 Task: Create a rule when a start date between 1 and 7 working days from now is moved in a card by anyone.
Action: Mouse moved to (1226, 97)
Screenshot: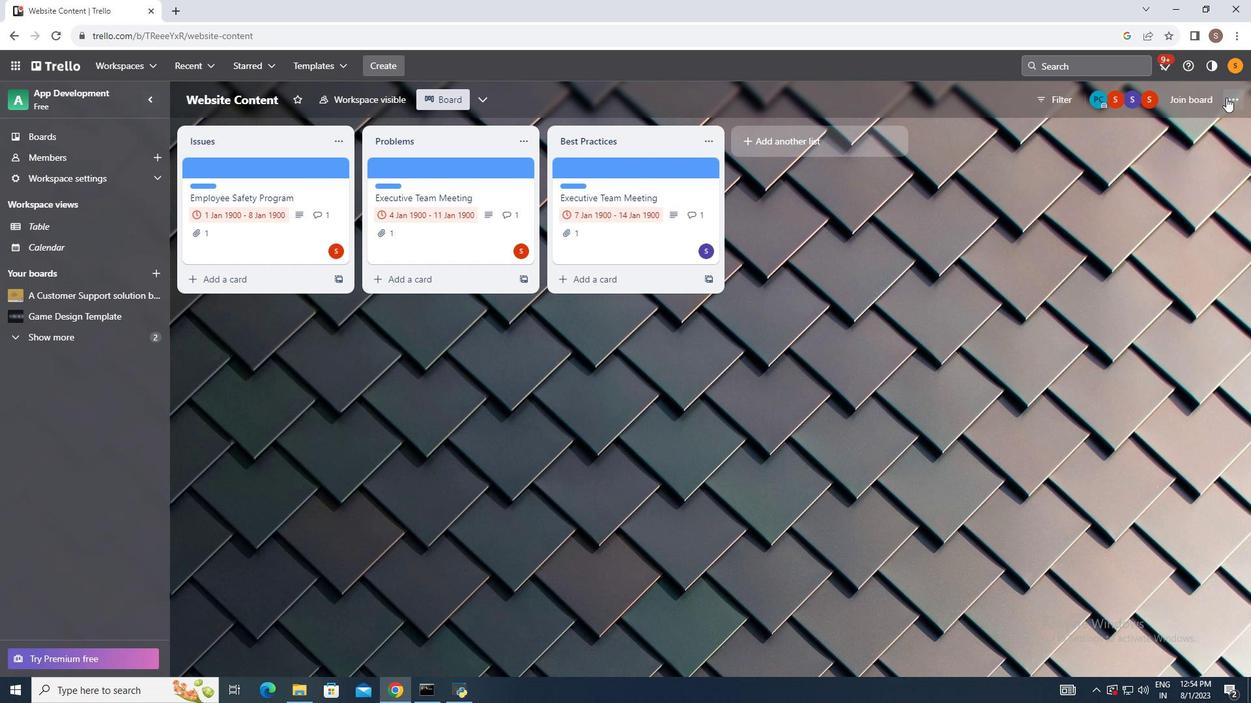 
Action: Mouse pressed left at (1226, 97)
Screenshot: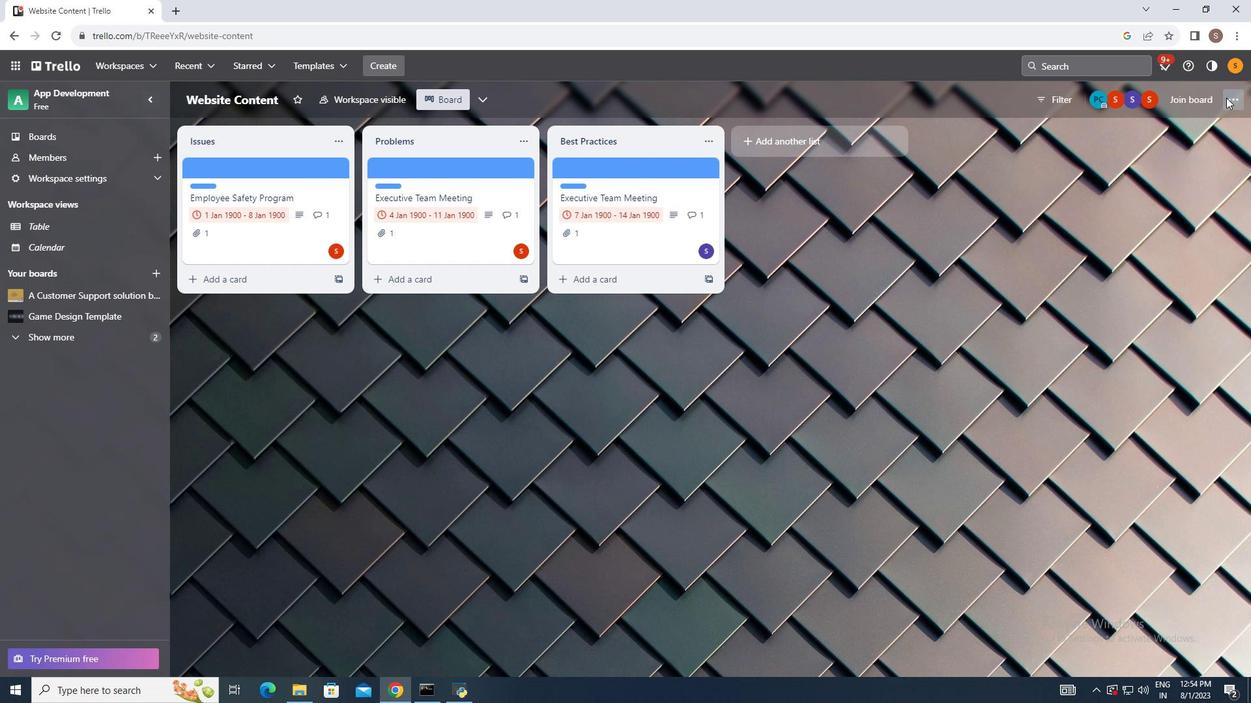 
Action: Mouse moved to (1126, 267)
Screenshot: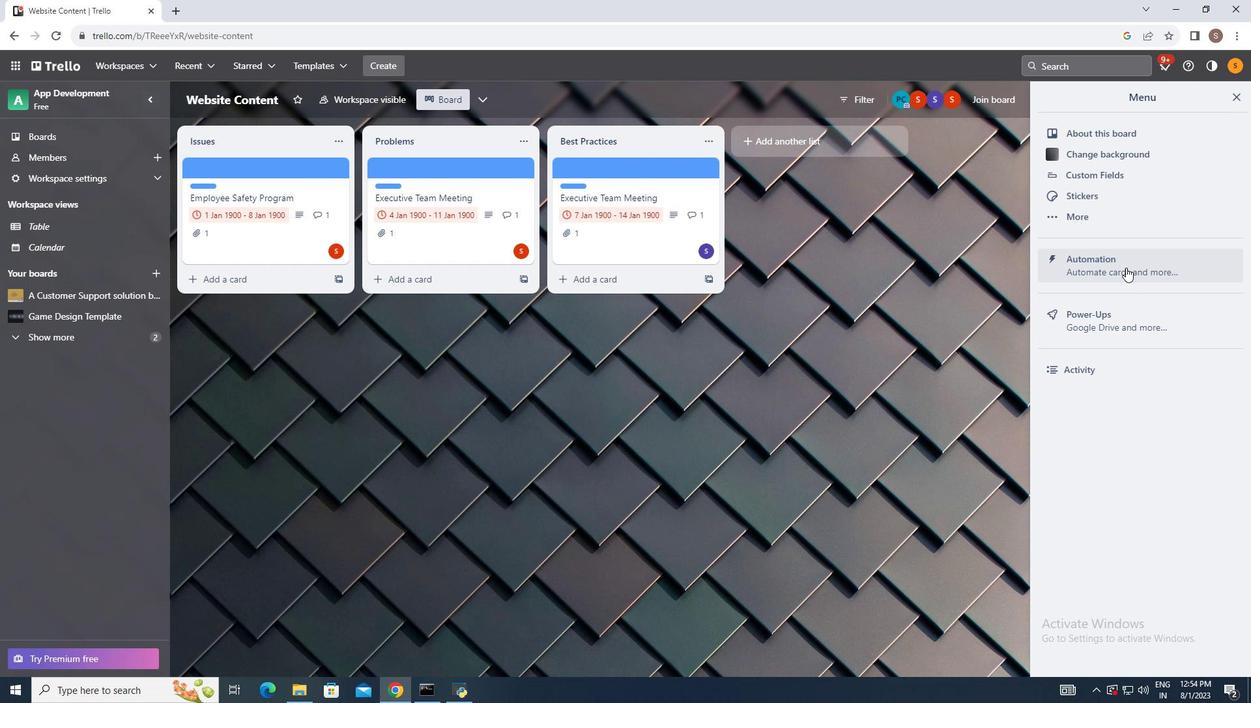 
Action: Mouse pressed left at (1126, 267)
Screenshot: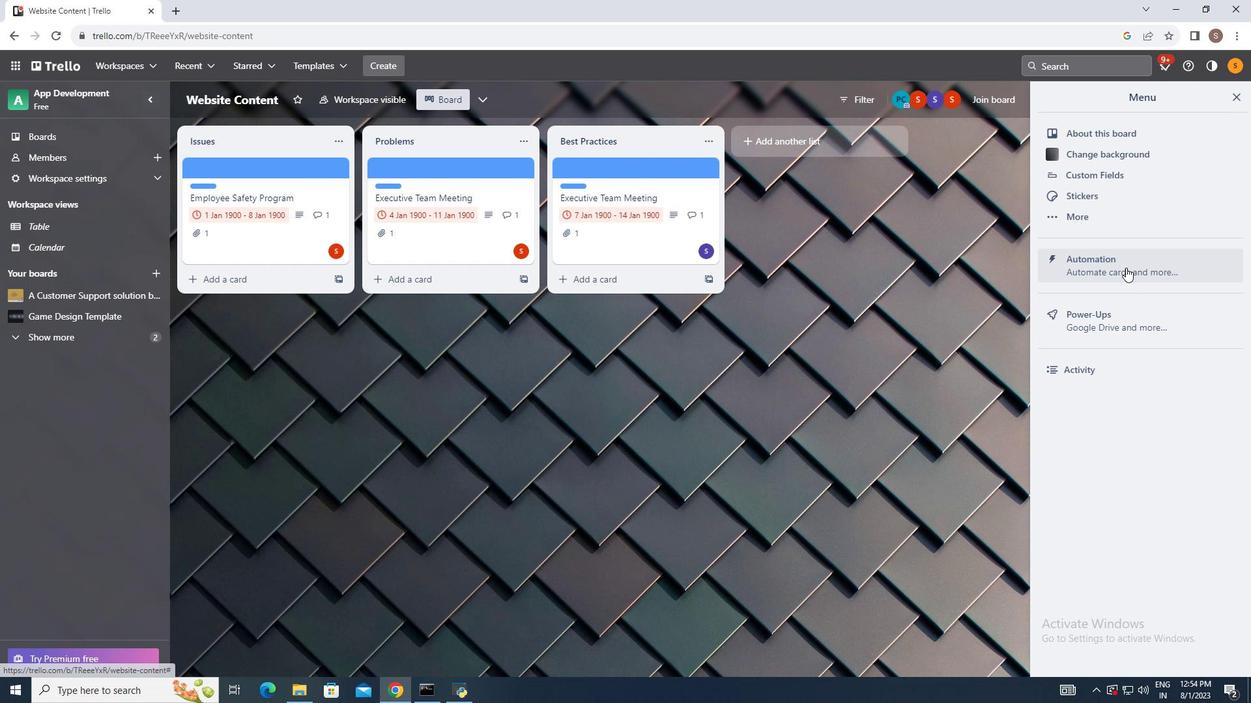 
Action: Mouse moved to (261, 217)
Screenshot: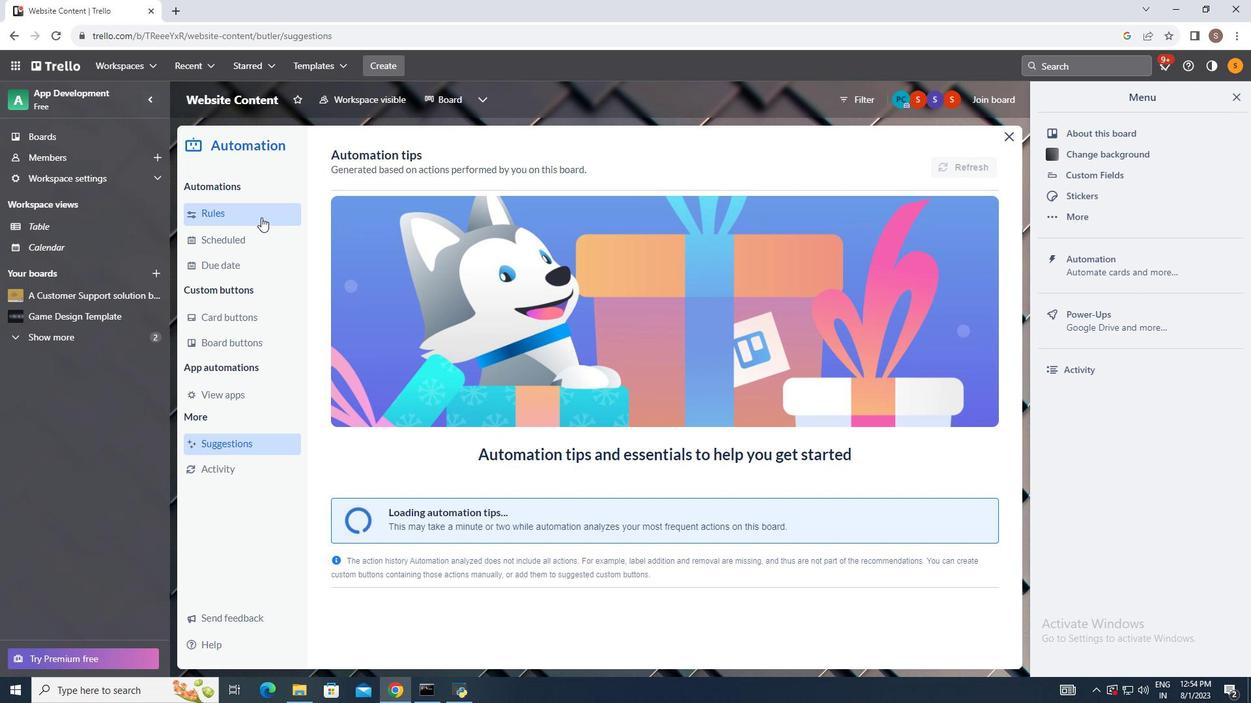 
Action: Mouse pressed left at (261, 217)
Screenshot: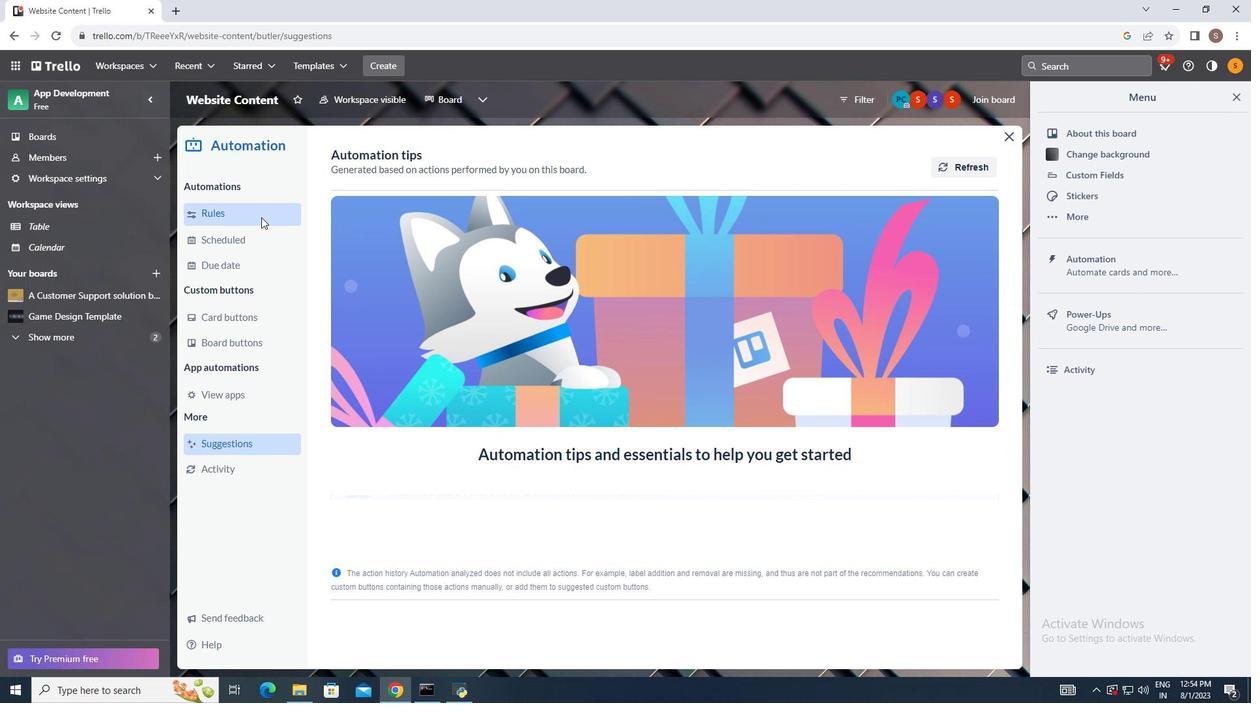 
Action: Mouse moved to (885, 160)
Screenshot: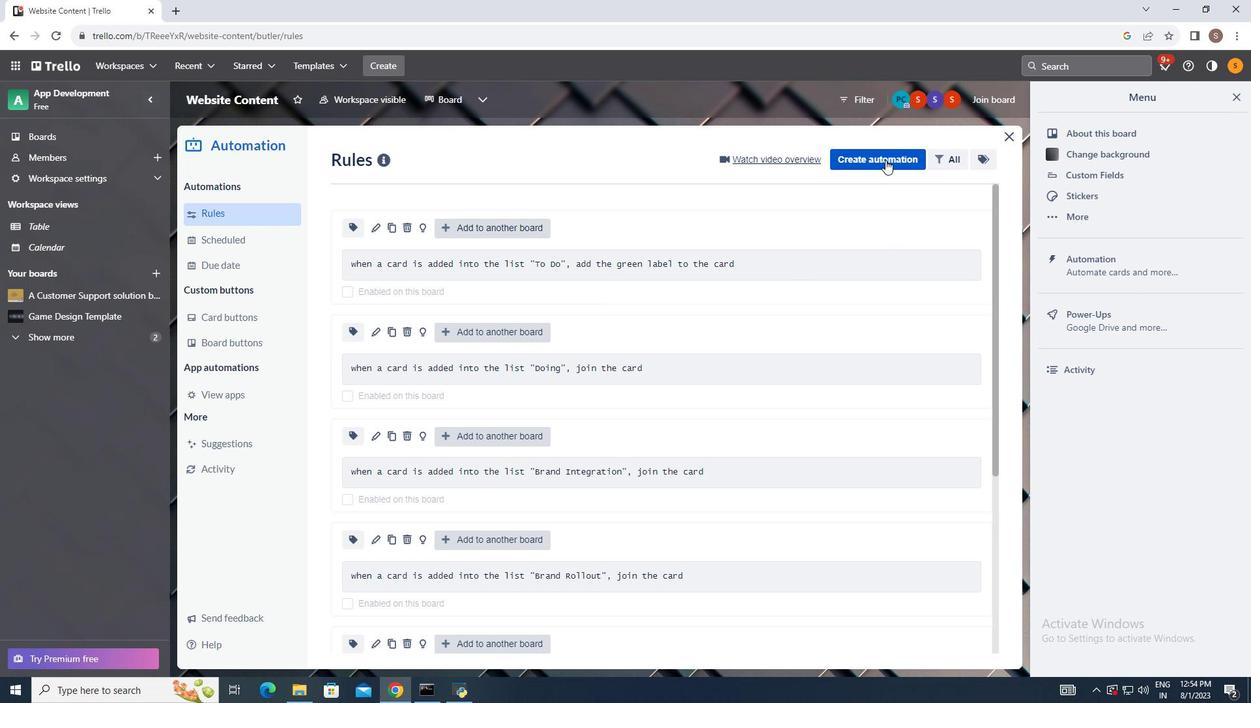 
Action: Mouse pressed left at (885, 160)
Screenshot: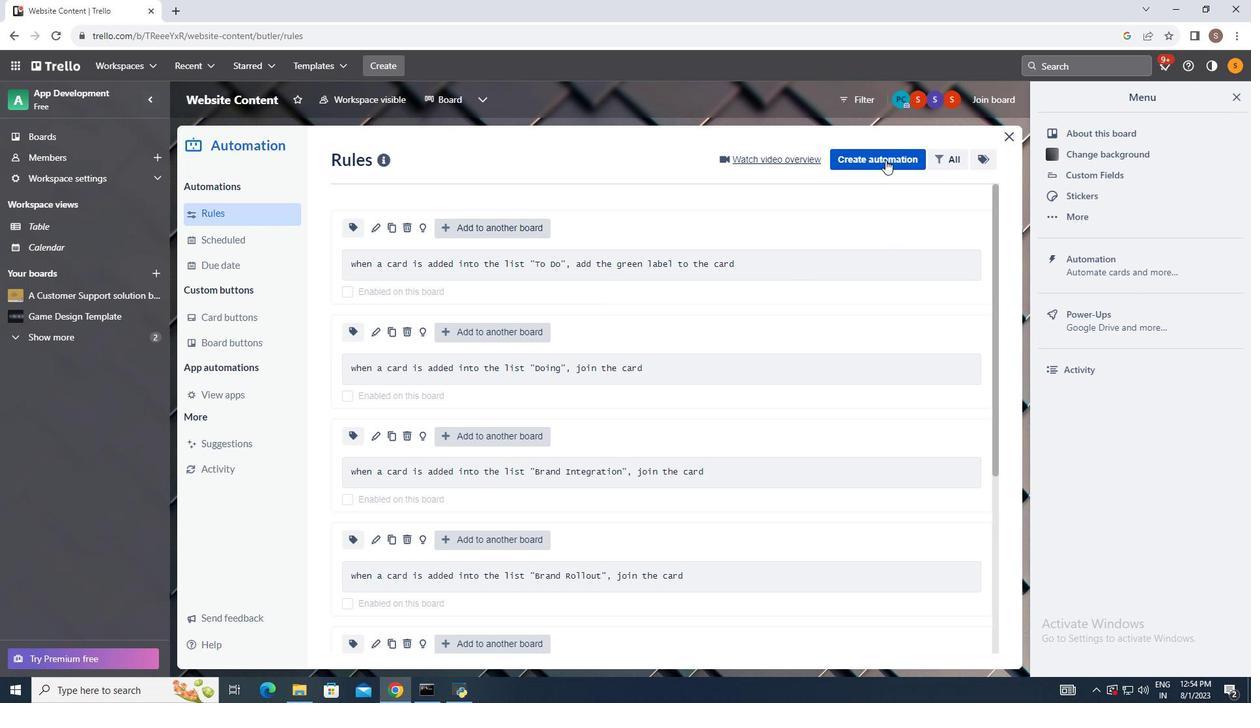
Action: Mouse moved to (691, 284)
Screenshot: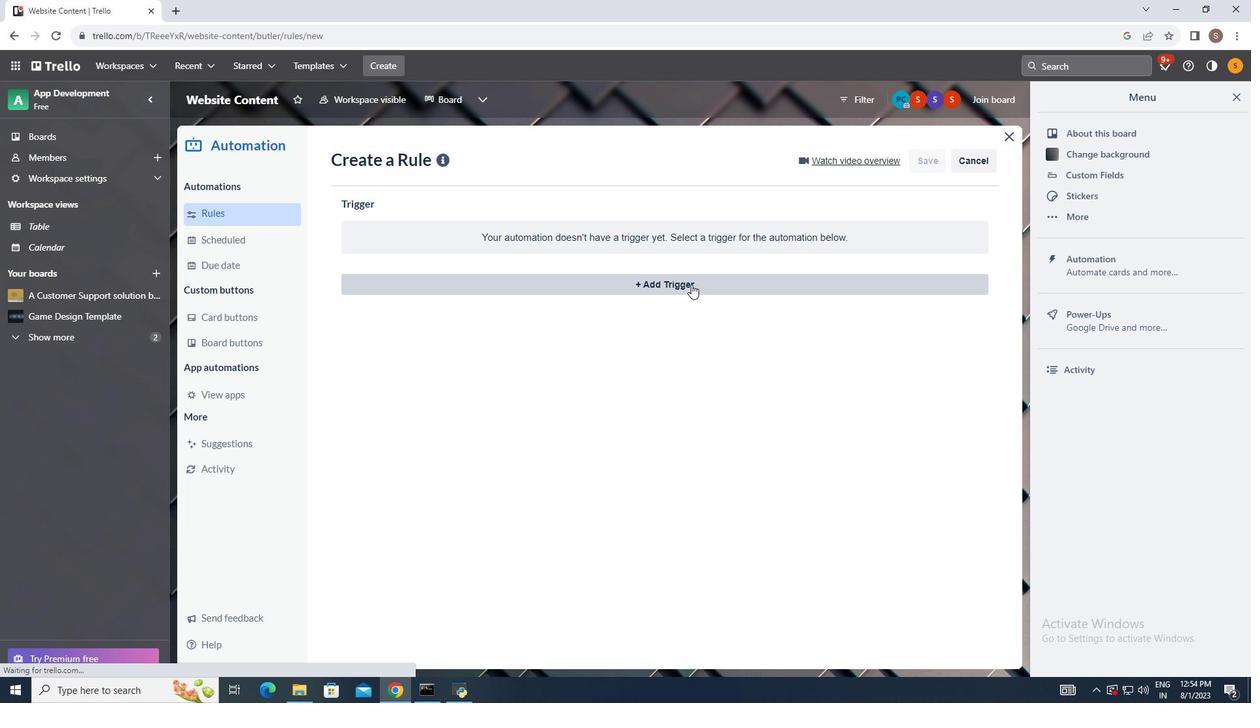
Action: Mouse pressed left at (691, 284)
Screenshot: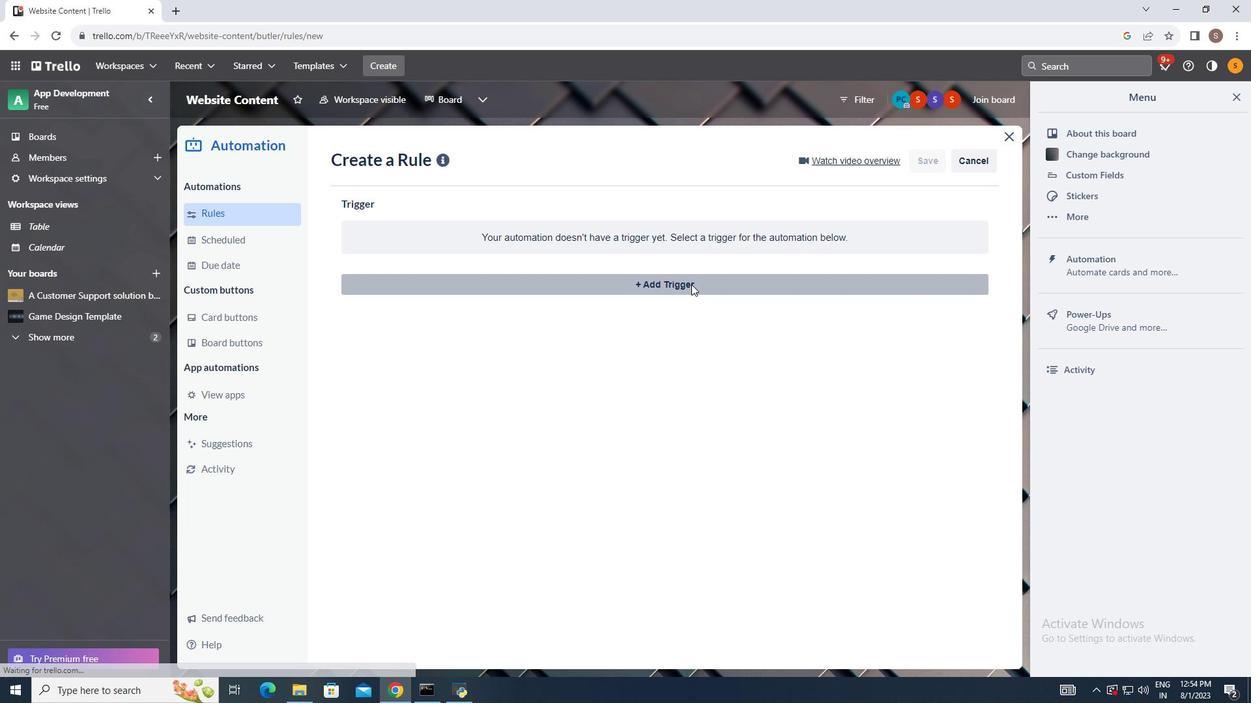 
Action: Mouse moved to (482, 325)
Screenshot: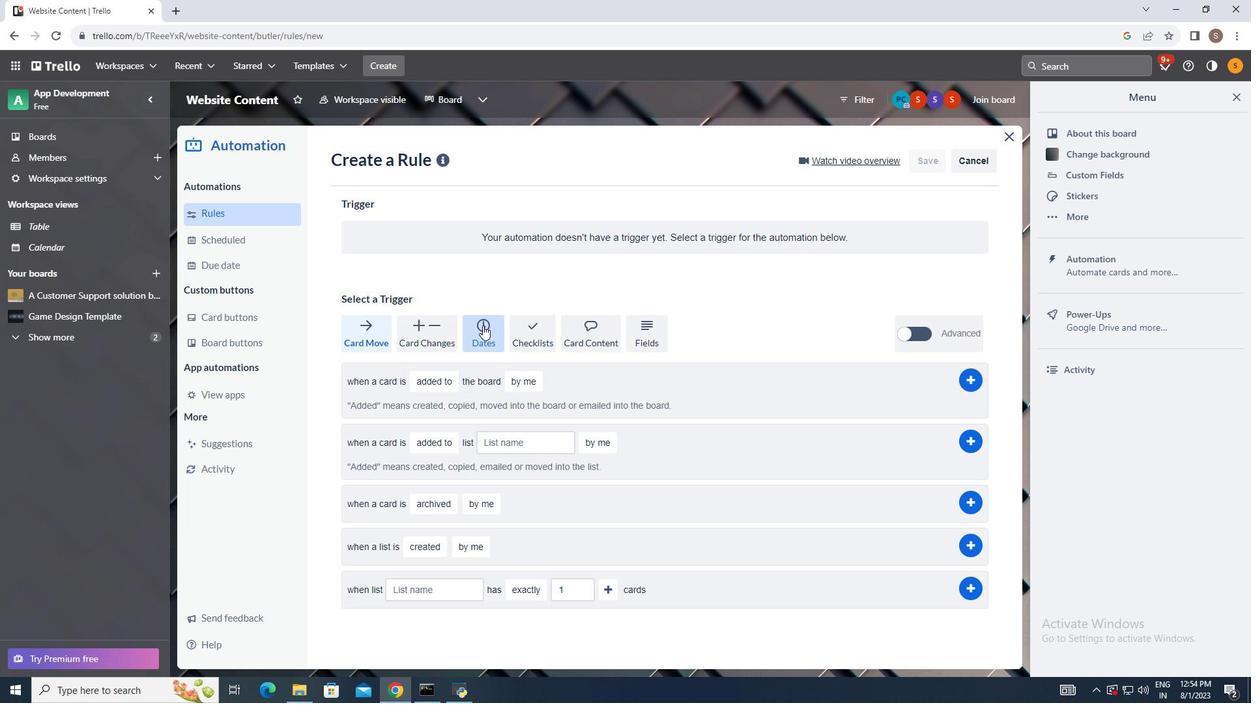 
Action: Mouse pressed left at (482, 325)
Screenshot: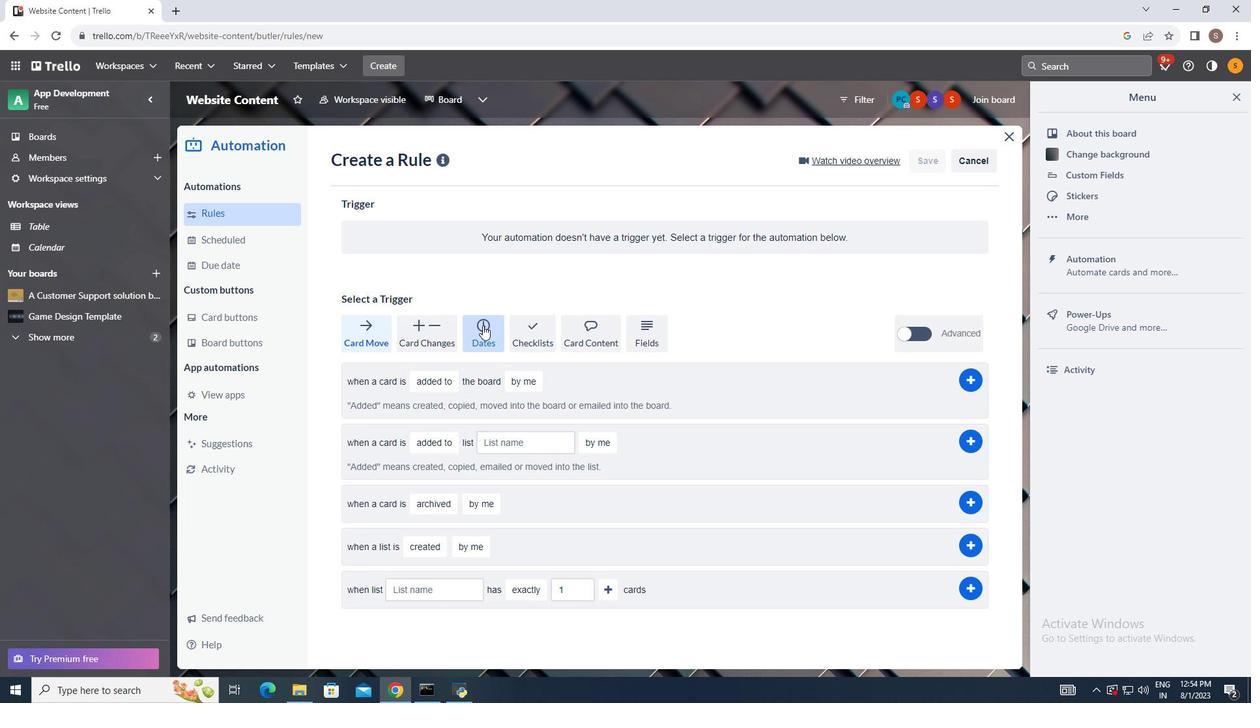 
Action: Mouse moved to (394, 381)
Screenshot: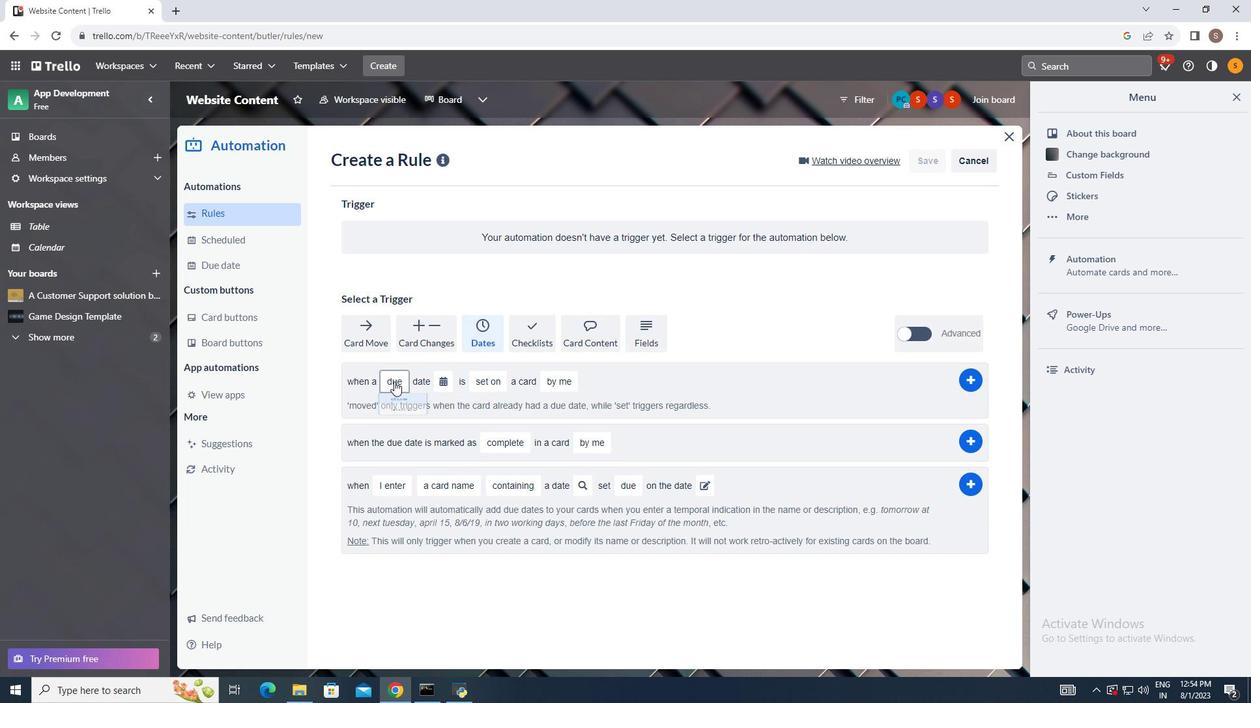 
Action: Mouse pressed left at (394, 381)
Screenshot: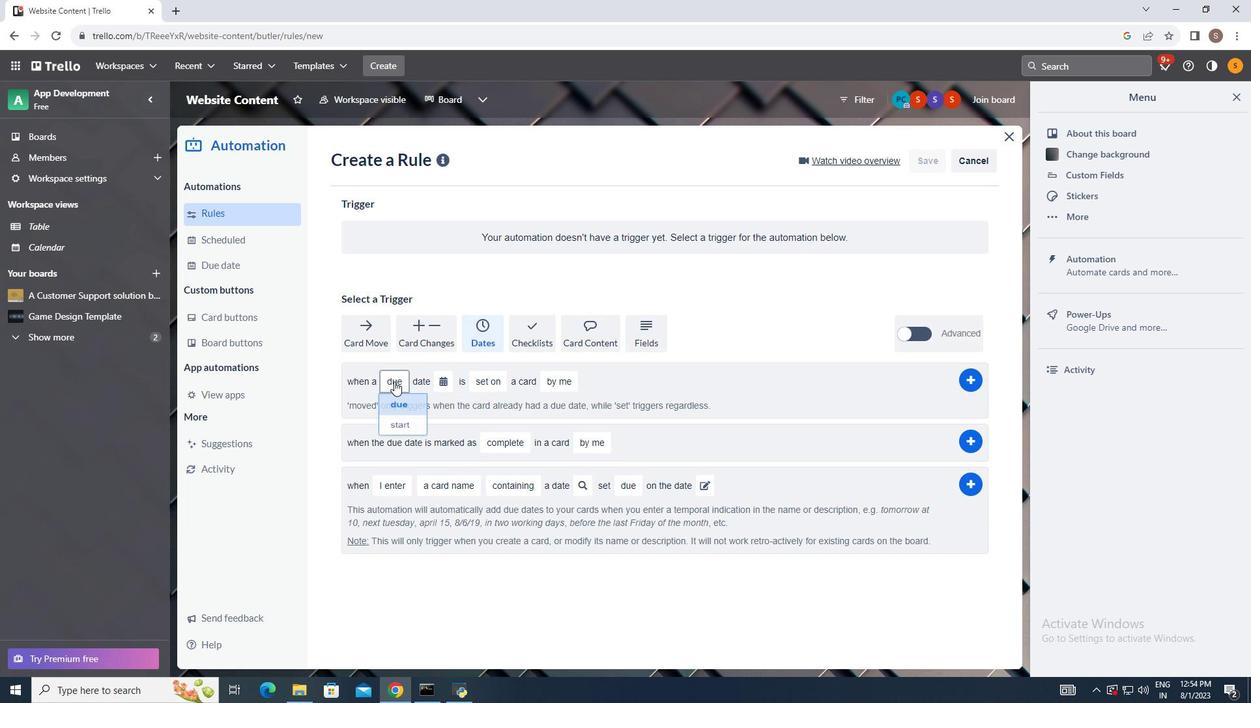 
Action: Mouse moved to (402, 430)
Screenshot: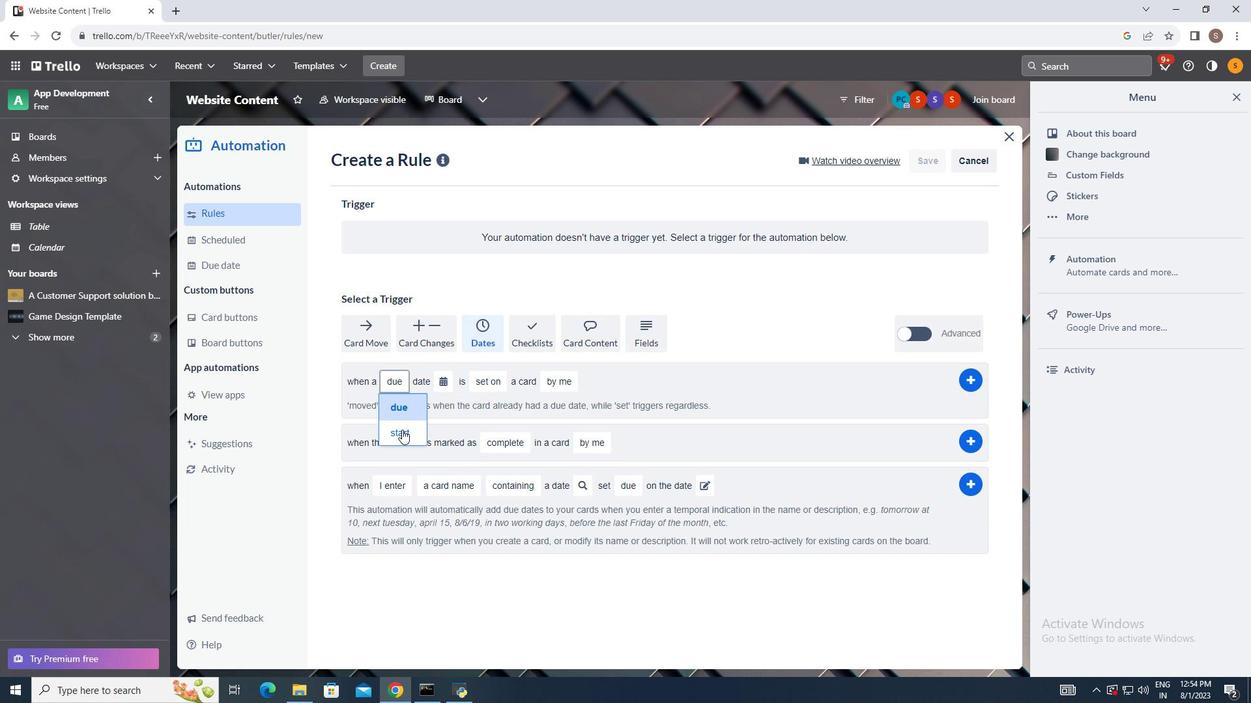 
Action: Mouse pressed left at (402, 430)
Screenshot: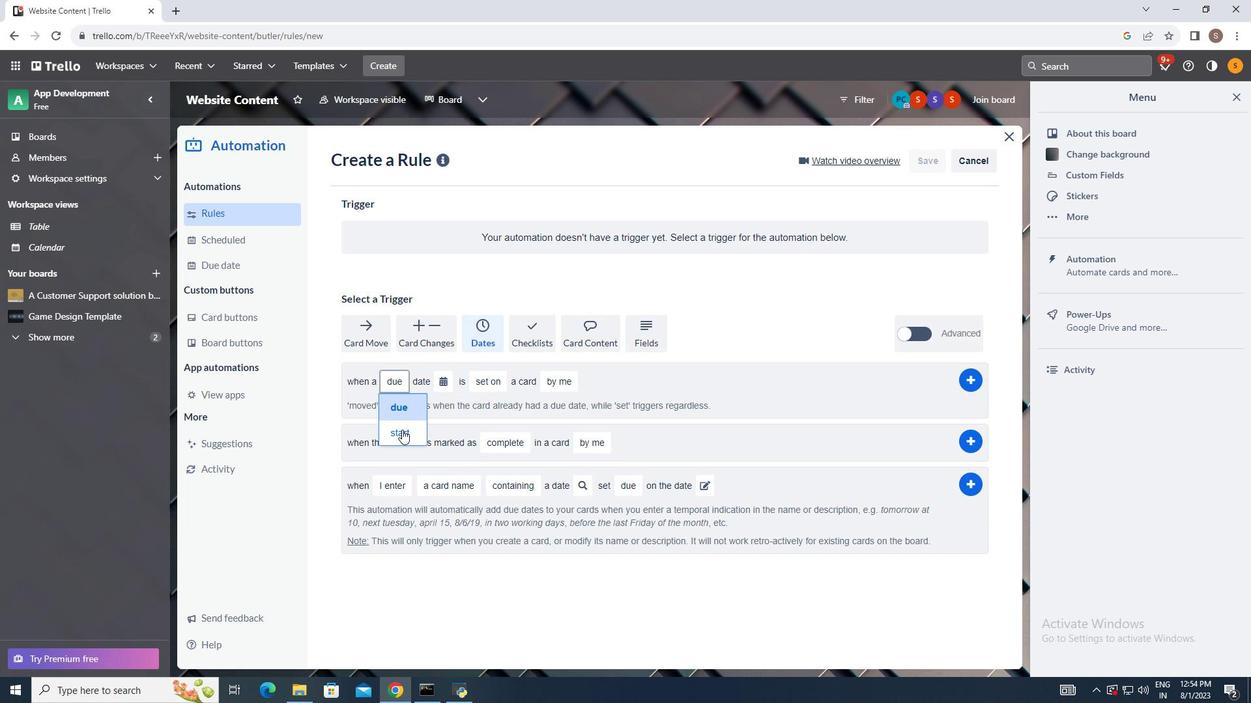 
Action: Mouse moved to (445, 380)
Screenshot: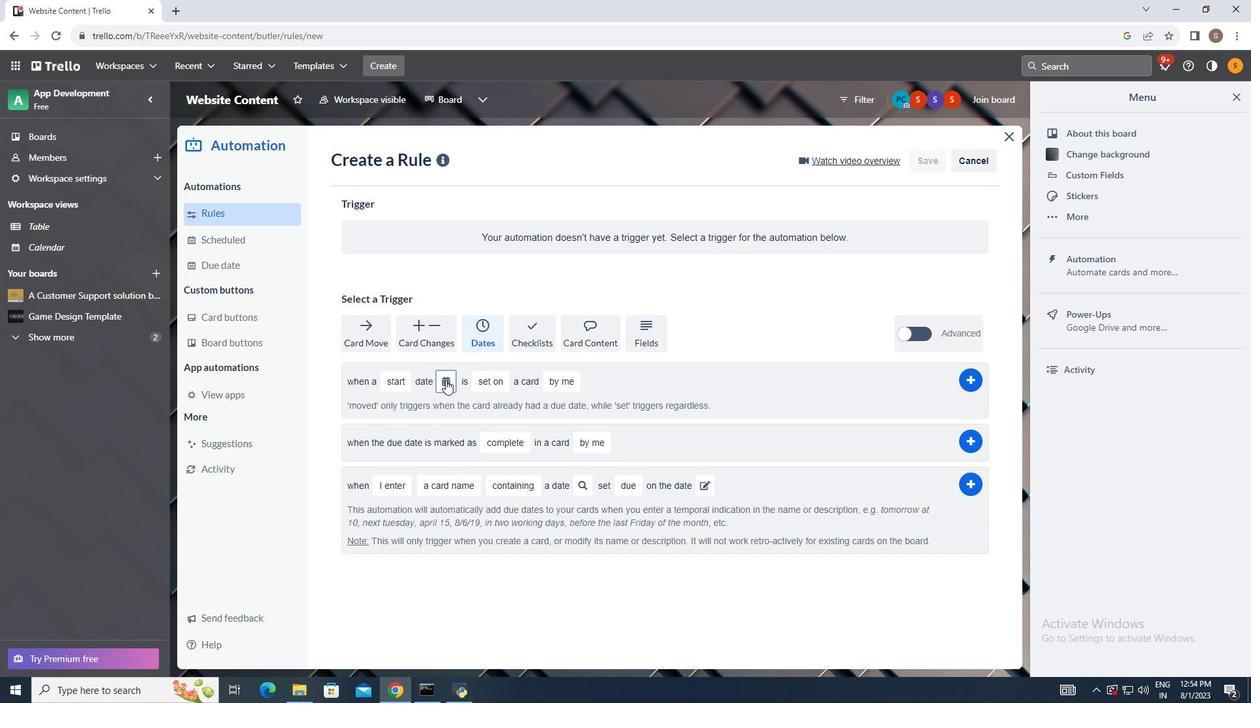 
Action: Mouse pressed left at (445, 380)
Screenshot: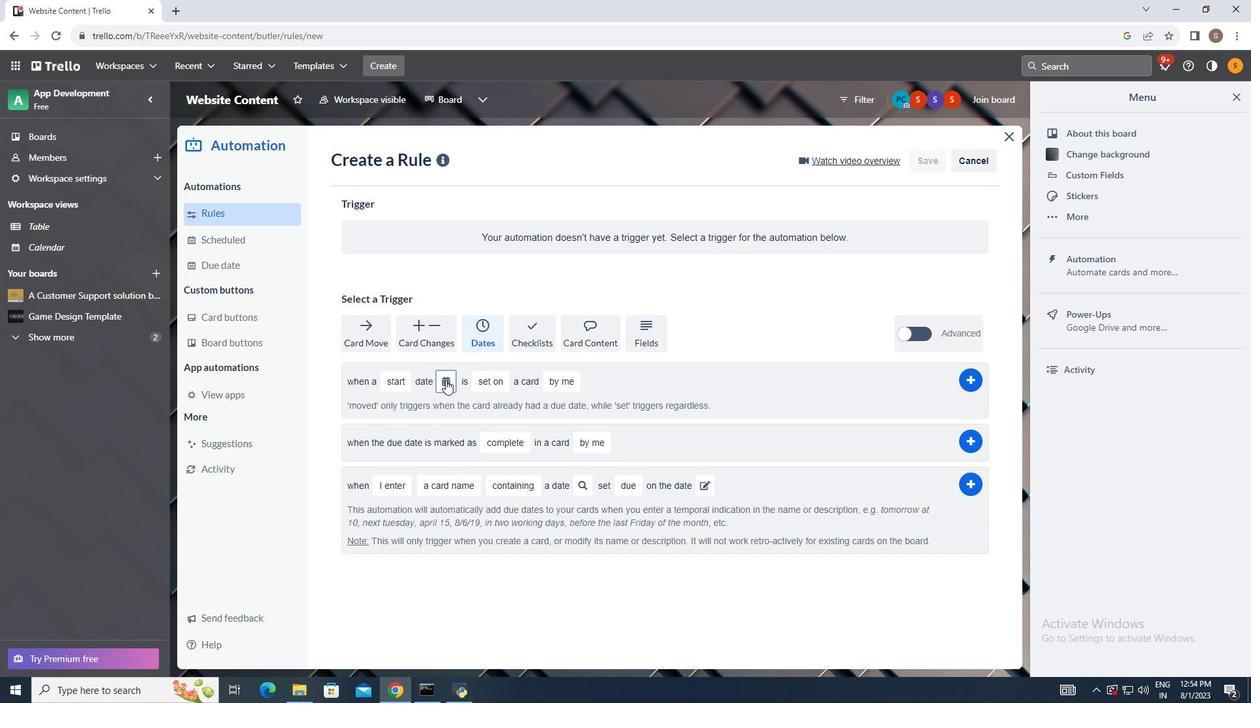 
Action: Mouse moved to (473, 460)
Screenshot: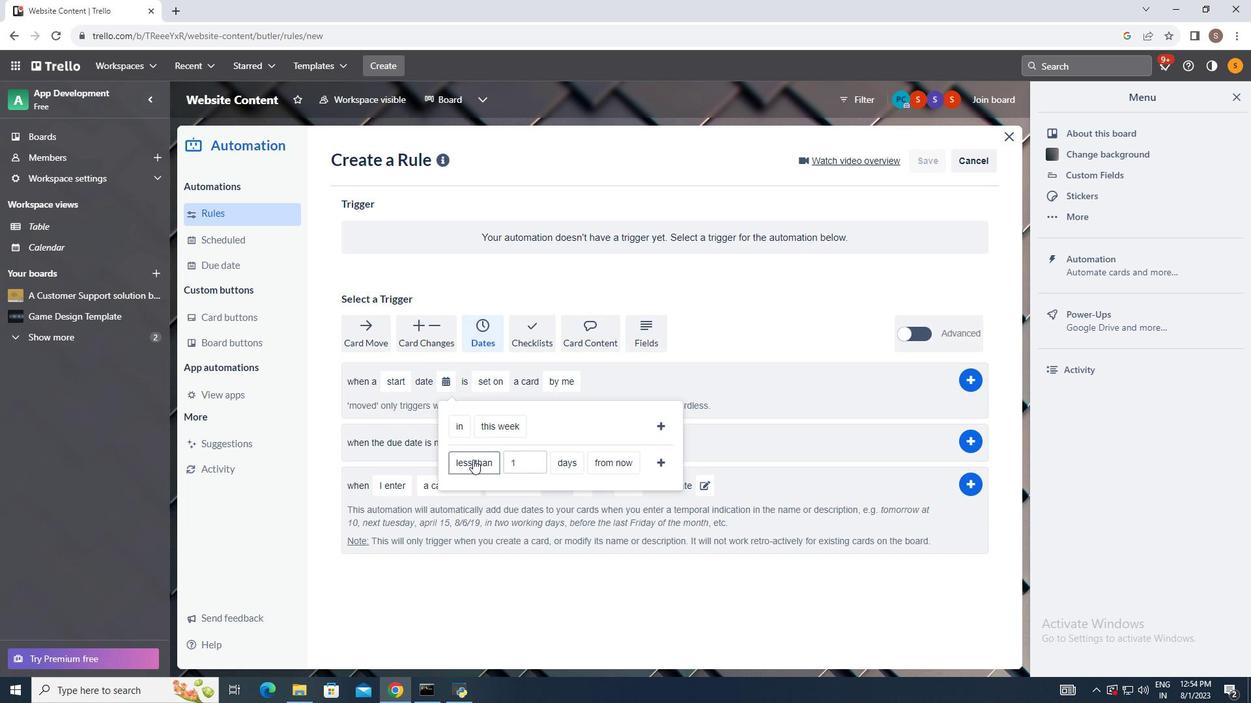 
Action: Mouse pressed left at (473, 460)
Screenshot: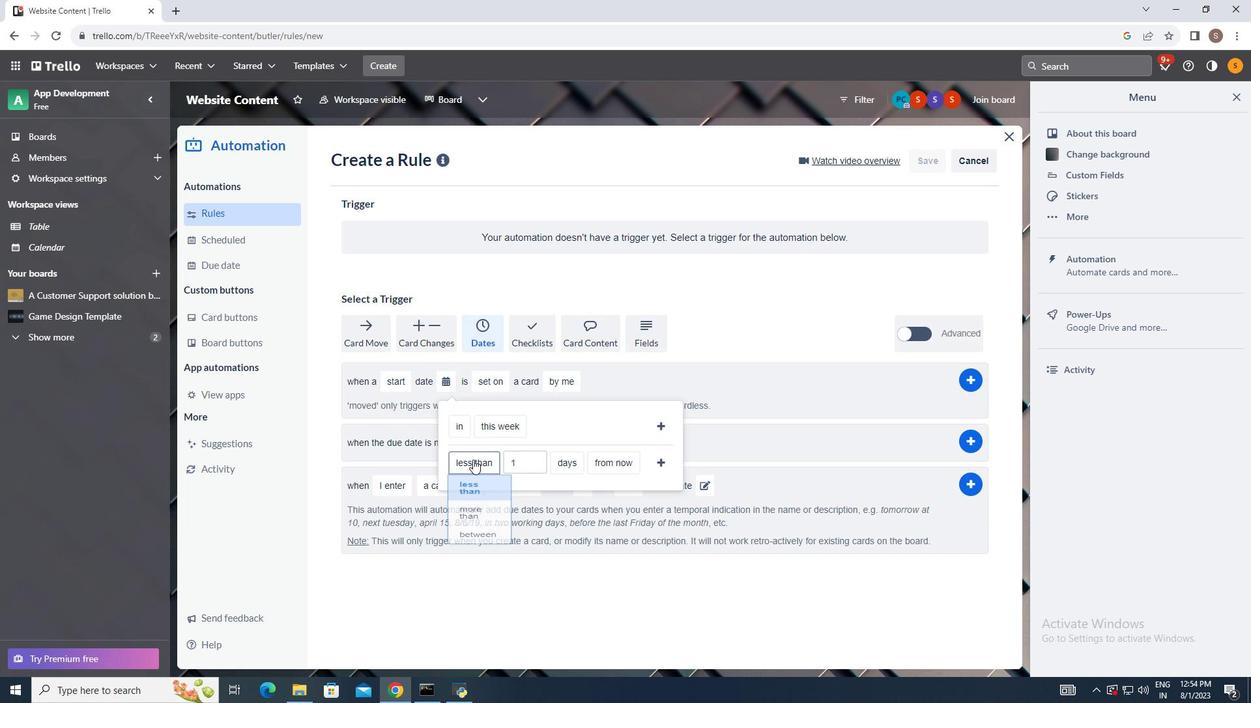 
Action: Mouse moved to (478, 557)
Screenshot: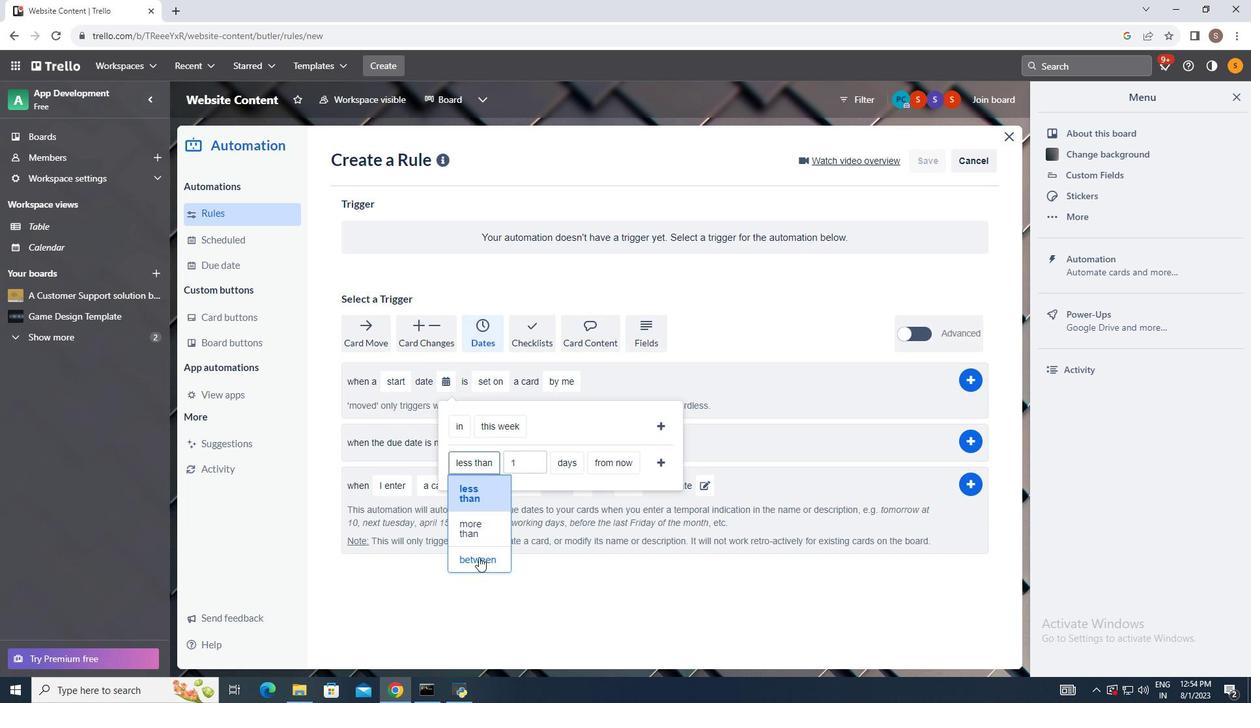 
Action: Mouse pressed left at (478, 557)
Screenshot: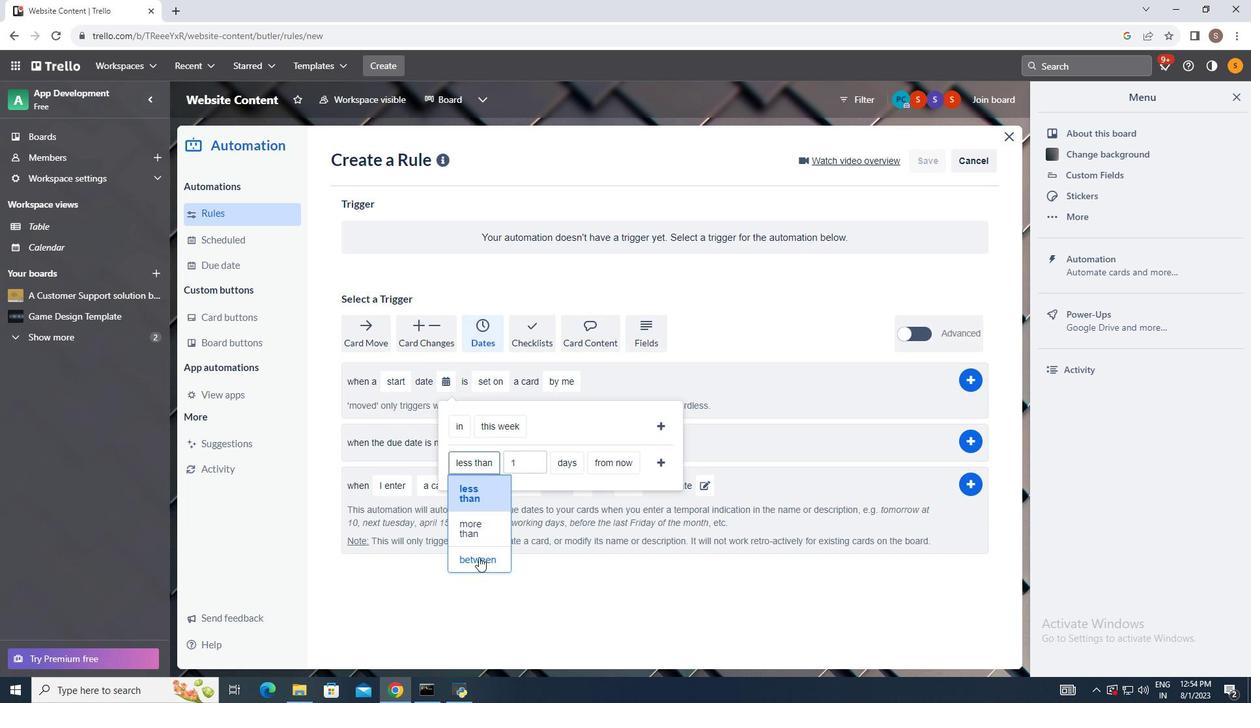 
Action: Mouse moved to (631, 466)
Screenshot: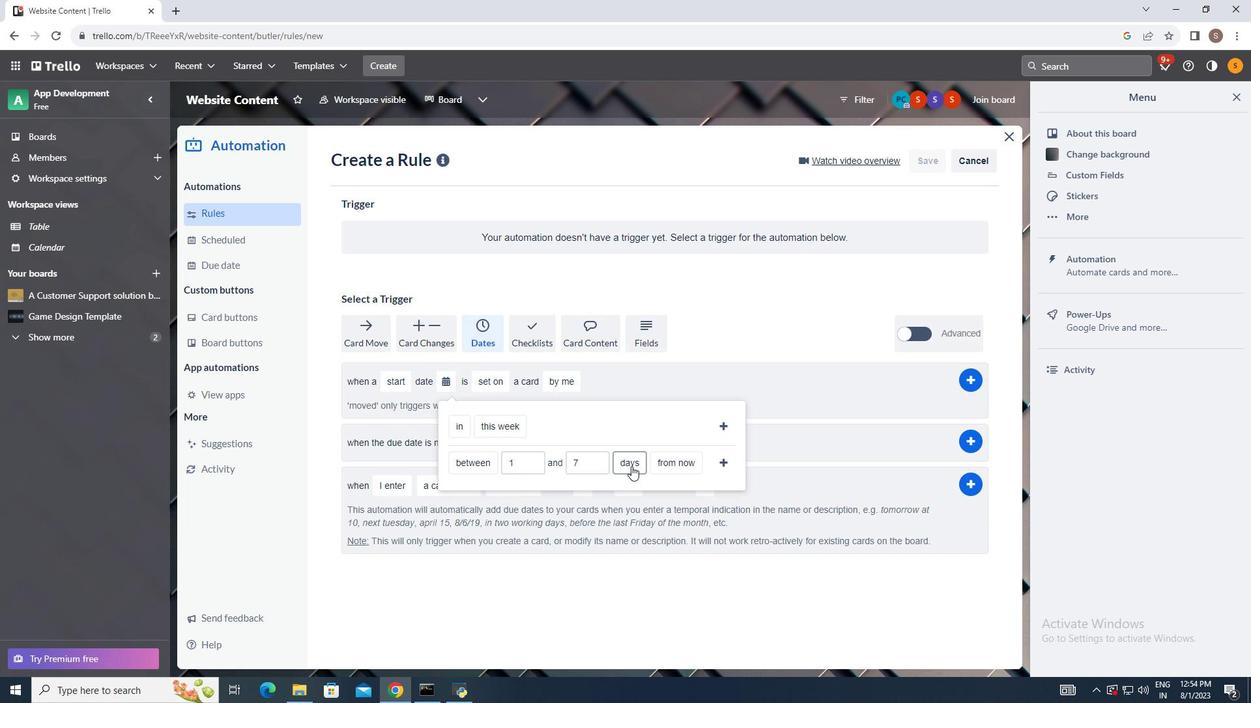 
Action: Mouse pressed left at (631, 466)
Screenshot: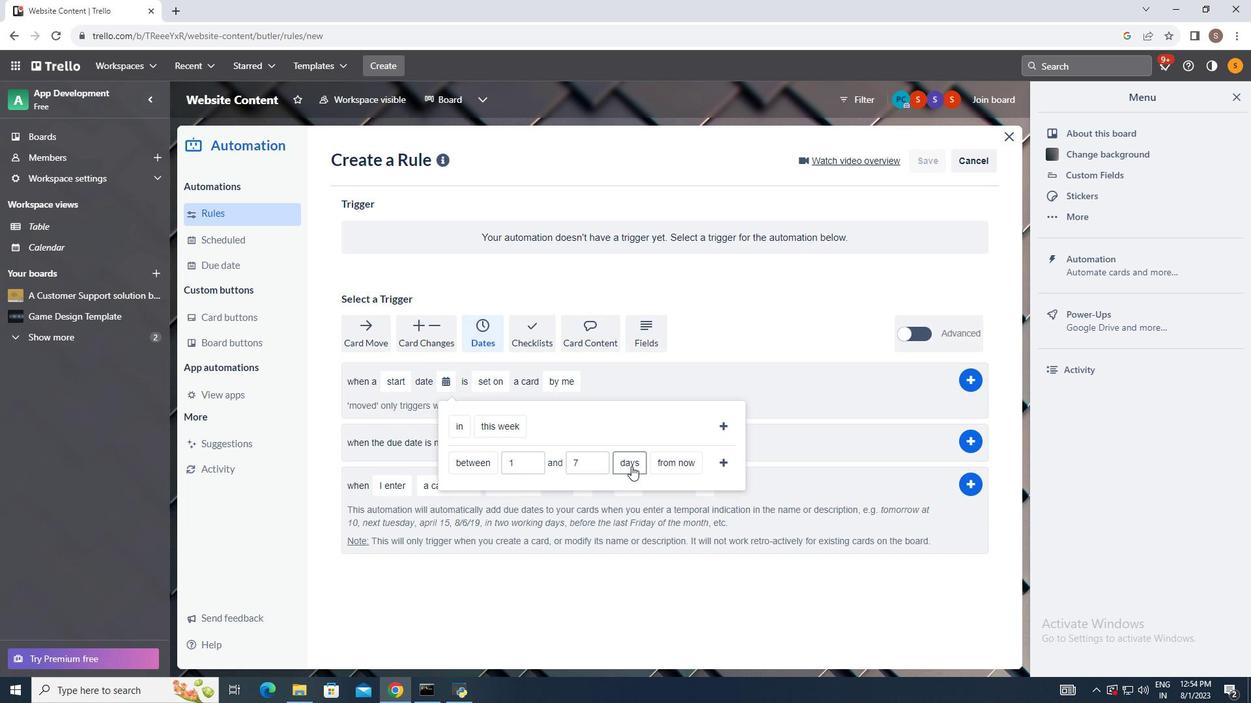 
Action: Mouse moved to (636, 511)
Screenshot: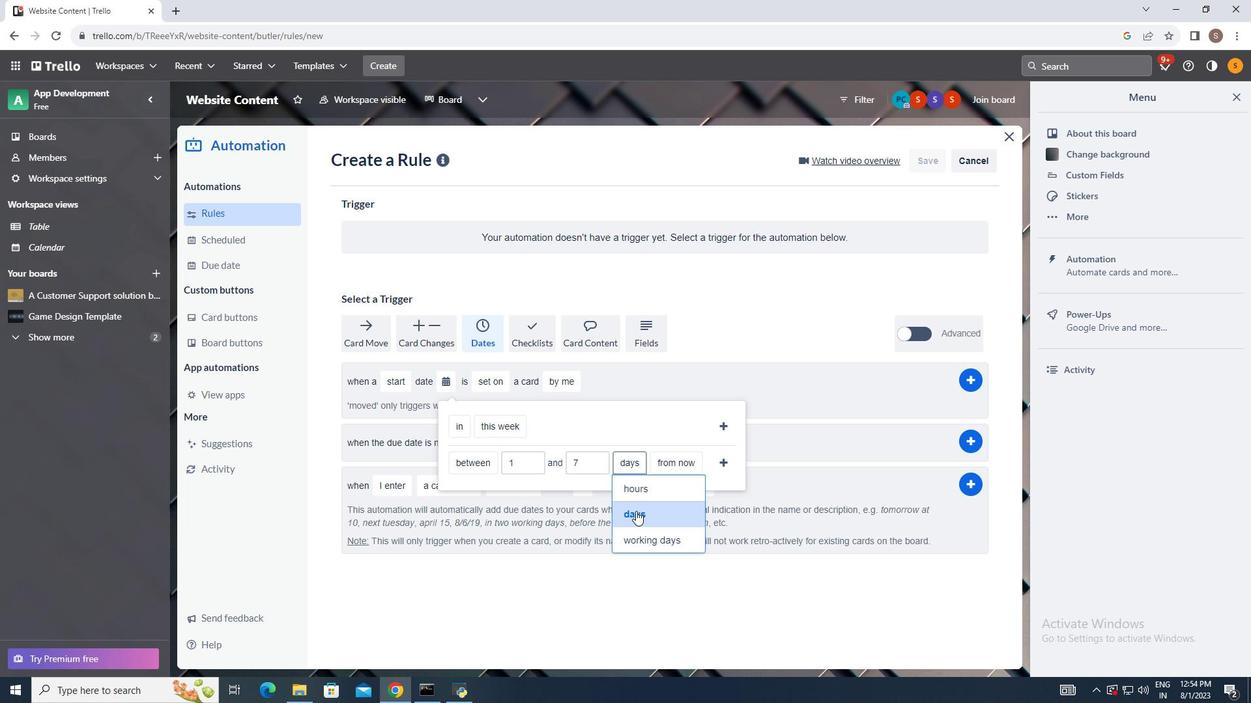 
Action: Mouse pressed left at (636, 511)
Screenshot: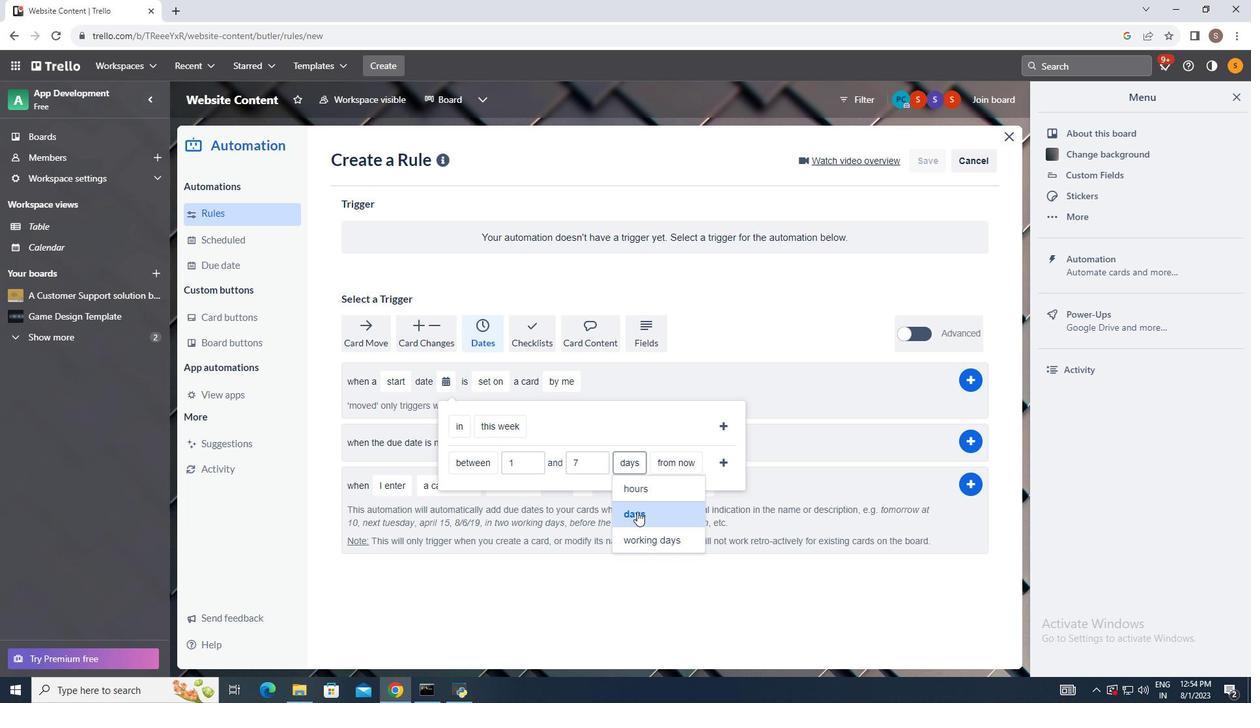 
Action: Mouse moved to (679, 463)
Screenshot: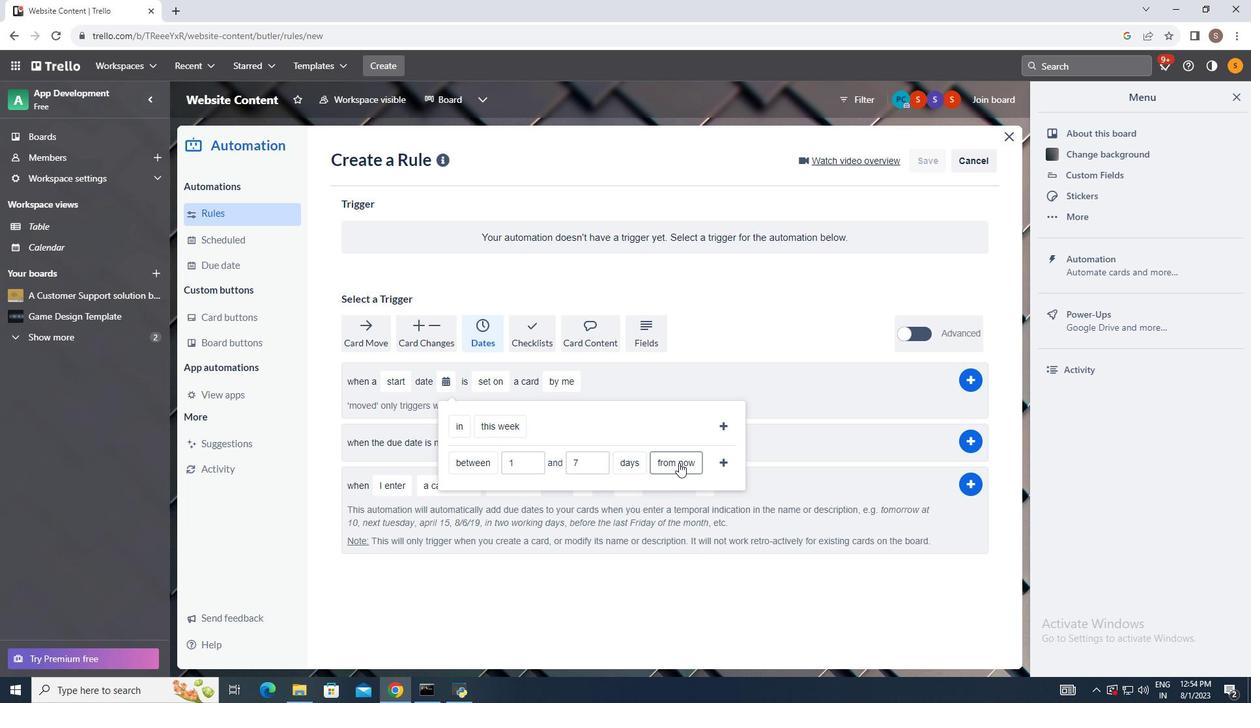 
Action: Mouse pressed left at (679, 463)
Screenshot: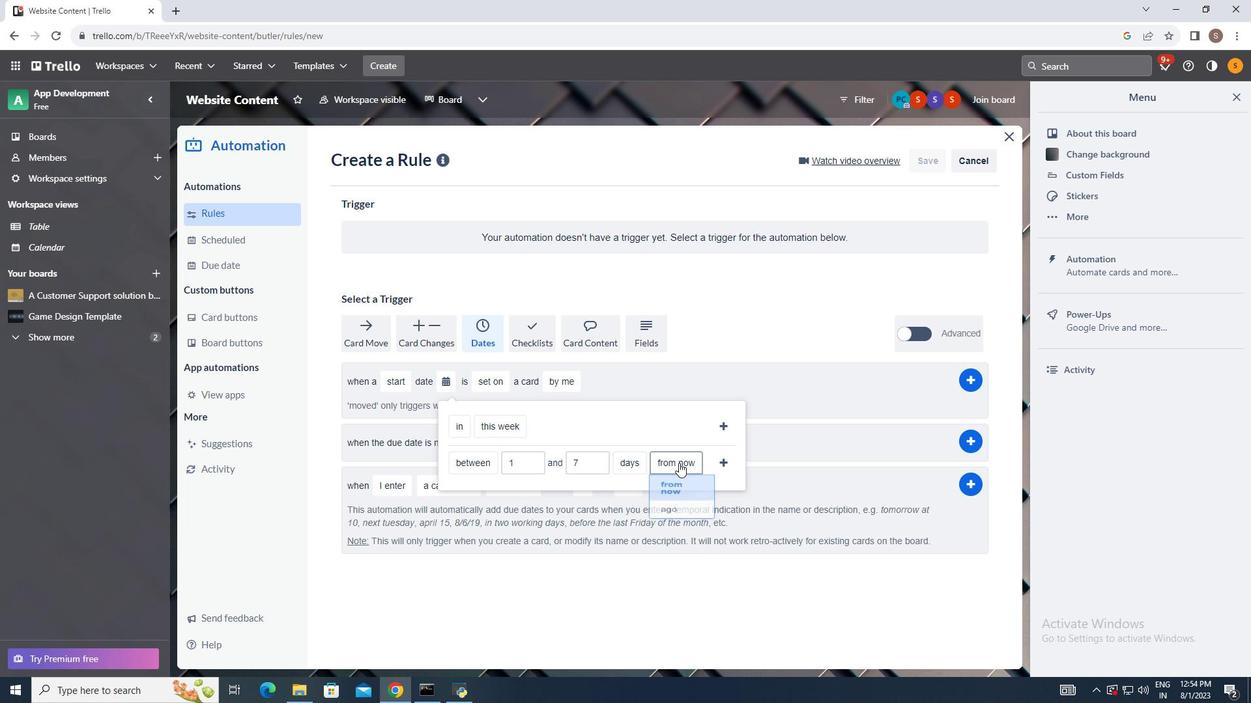 
Action: Mouse moved to (680, 490)
Screenshot: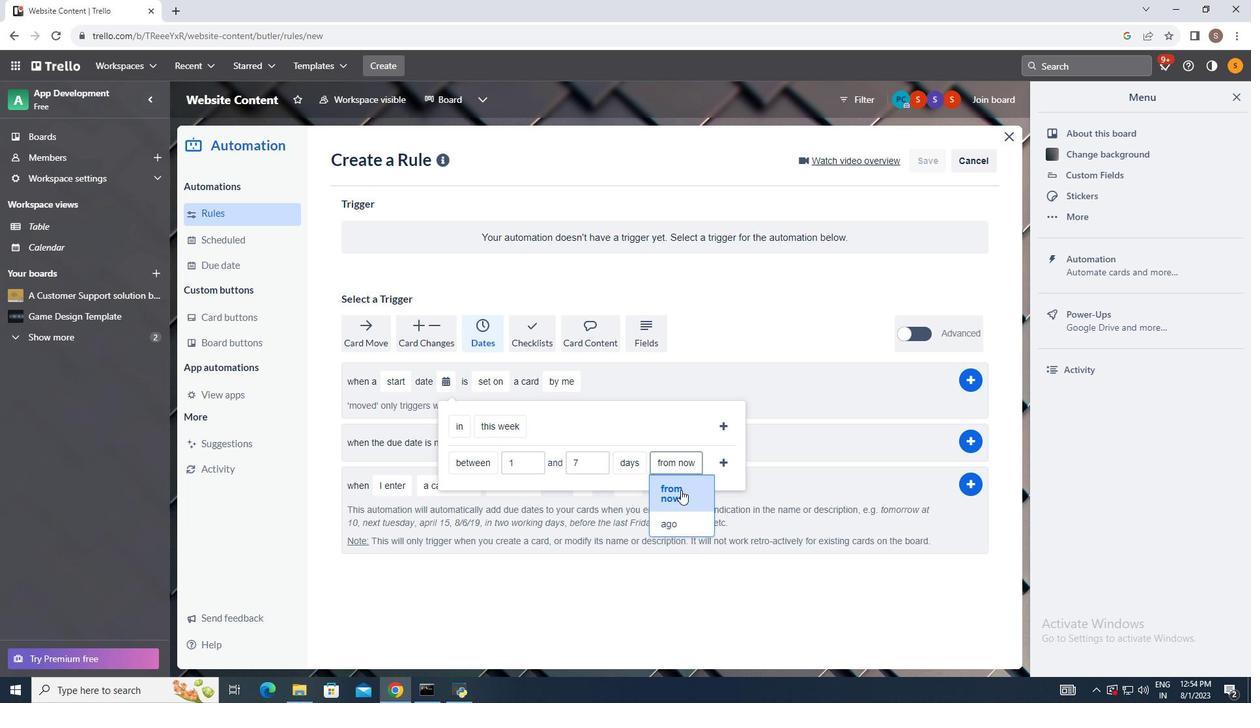 
Action: Mouse pressed left at (680, 490)
Screenshot: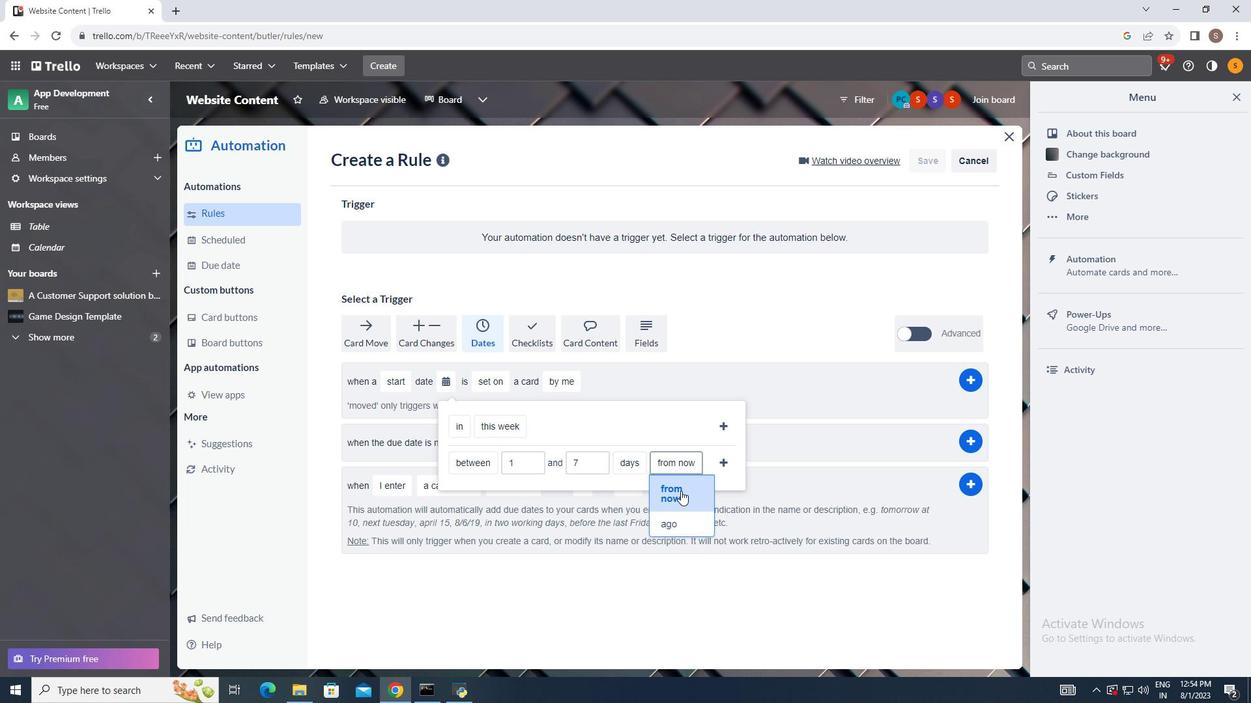
Action: Mouse moved to (724, 463)
Screenshot: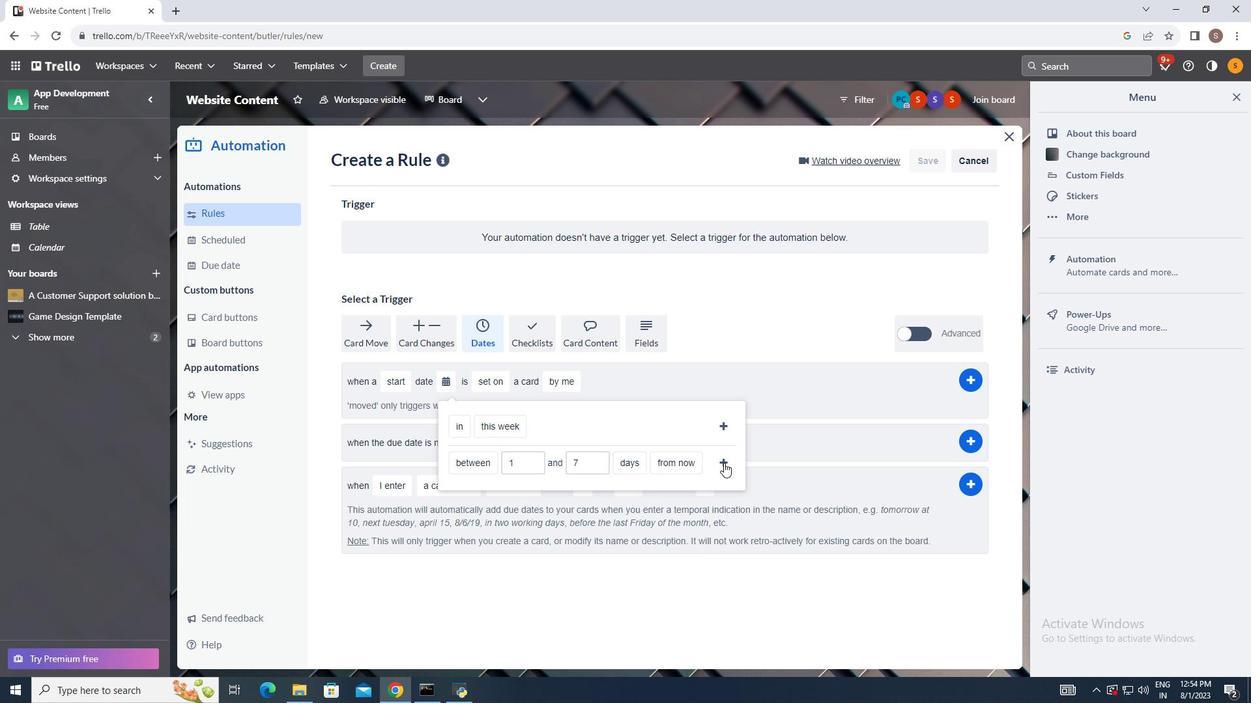 
Action: Mouse pressed left at (724, 463)
Screenshot: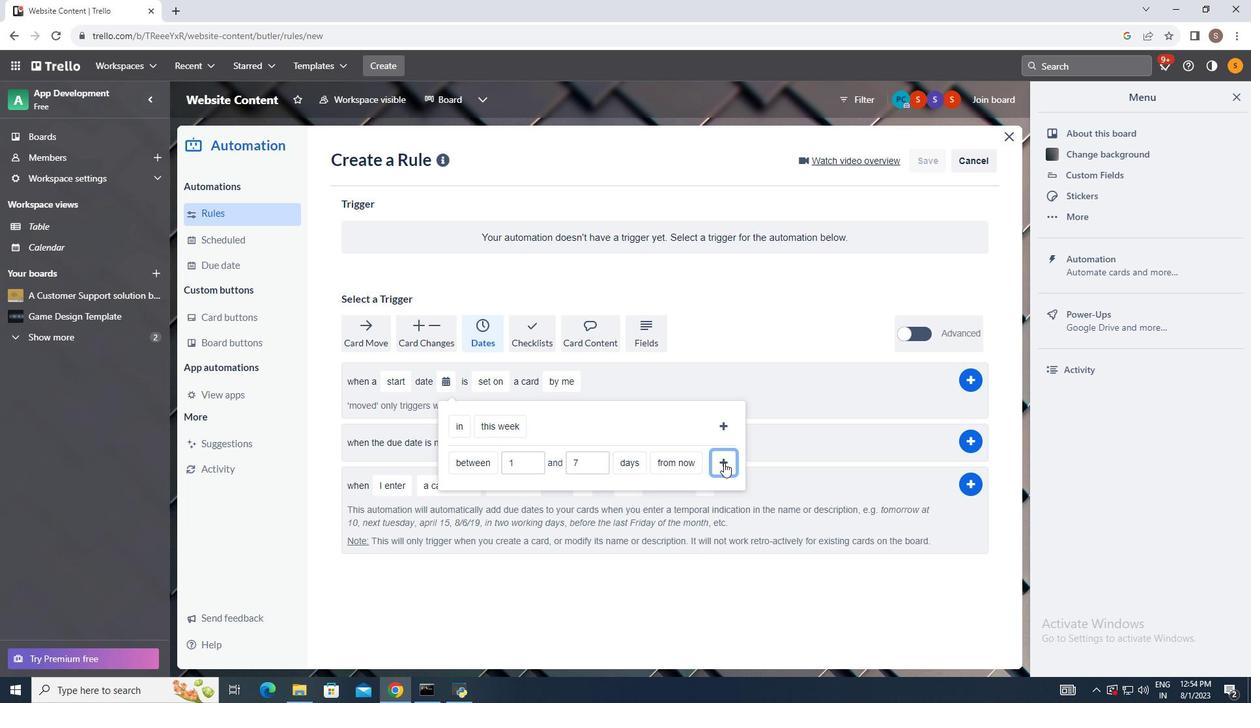 
Action: Mouse moved to (624, 377)
Screenshot: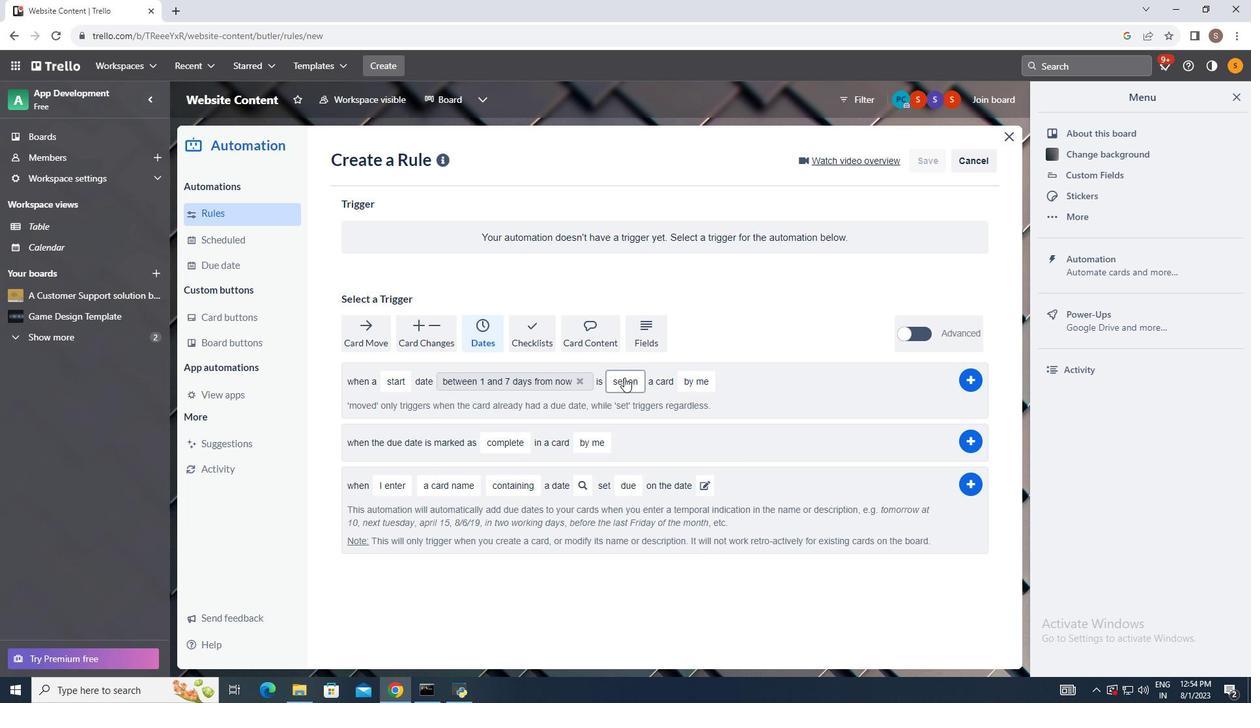 
Action: Mouse pressed left at (624, 377)
Screenshot: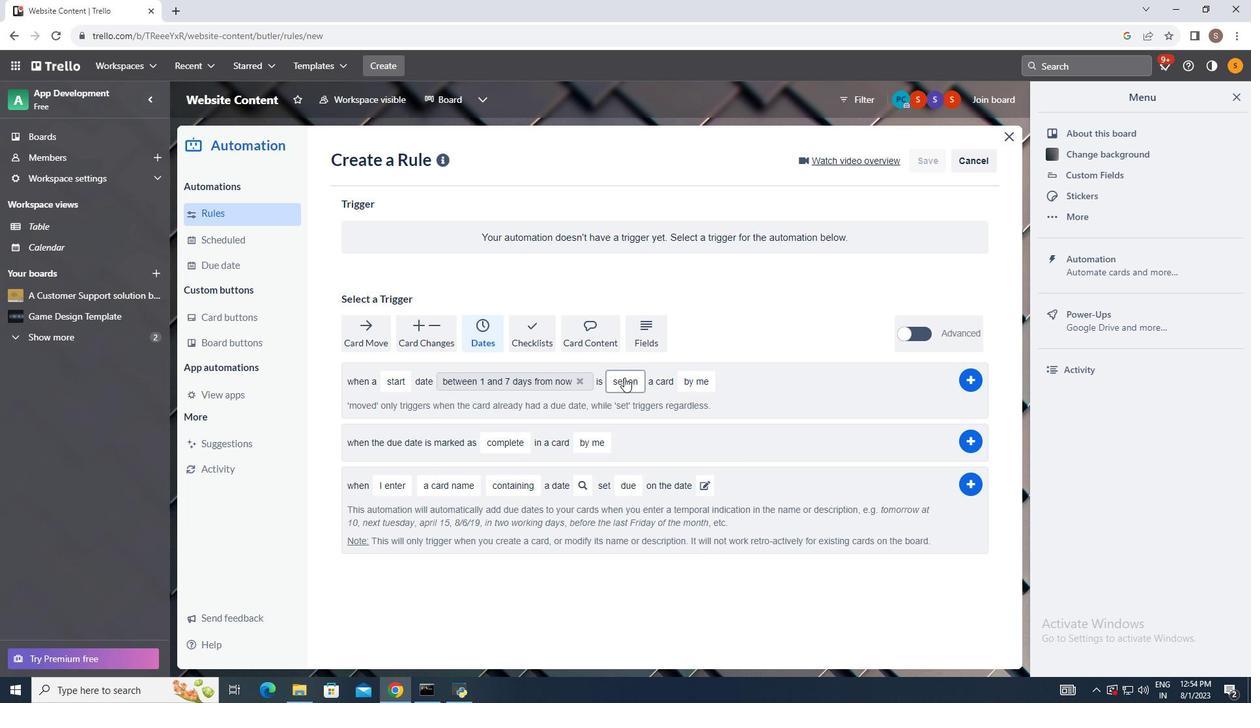 
Action: Mouse moved to (634, 436)
Screenshot: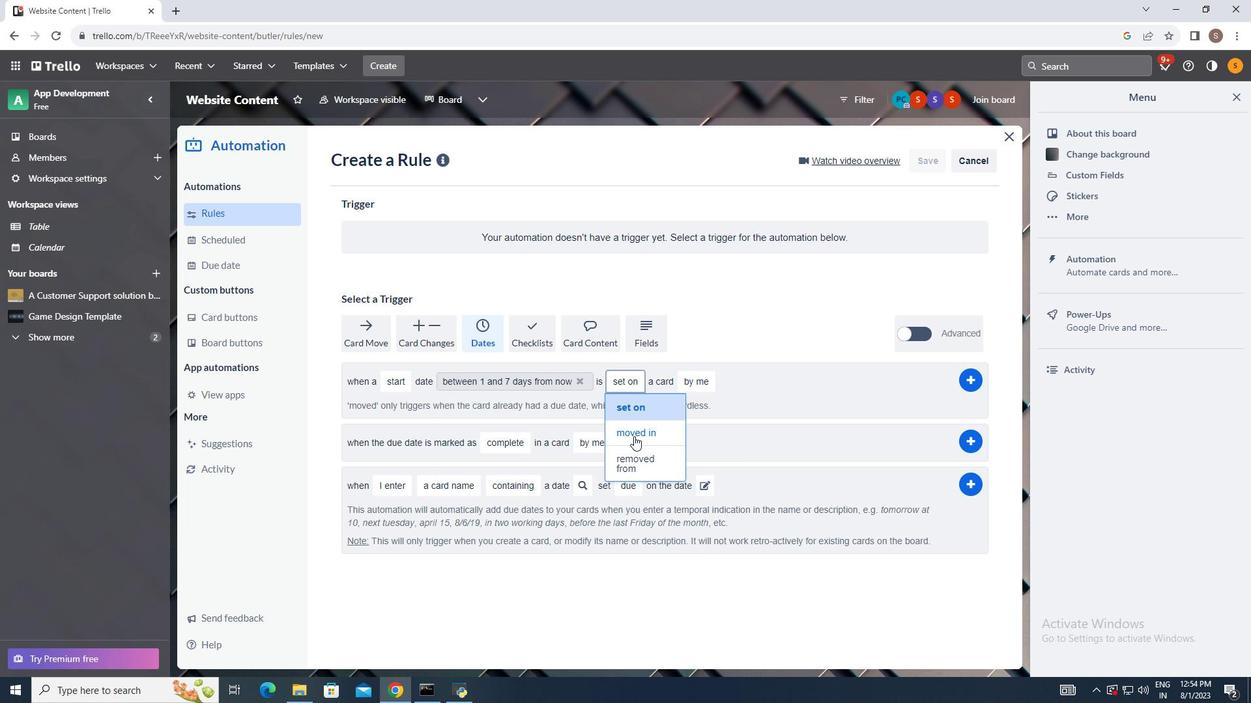 
Action: Mouse pressed left at (634, 436)
Screenshot: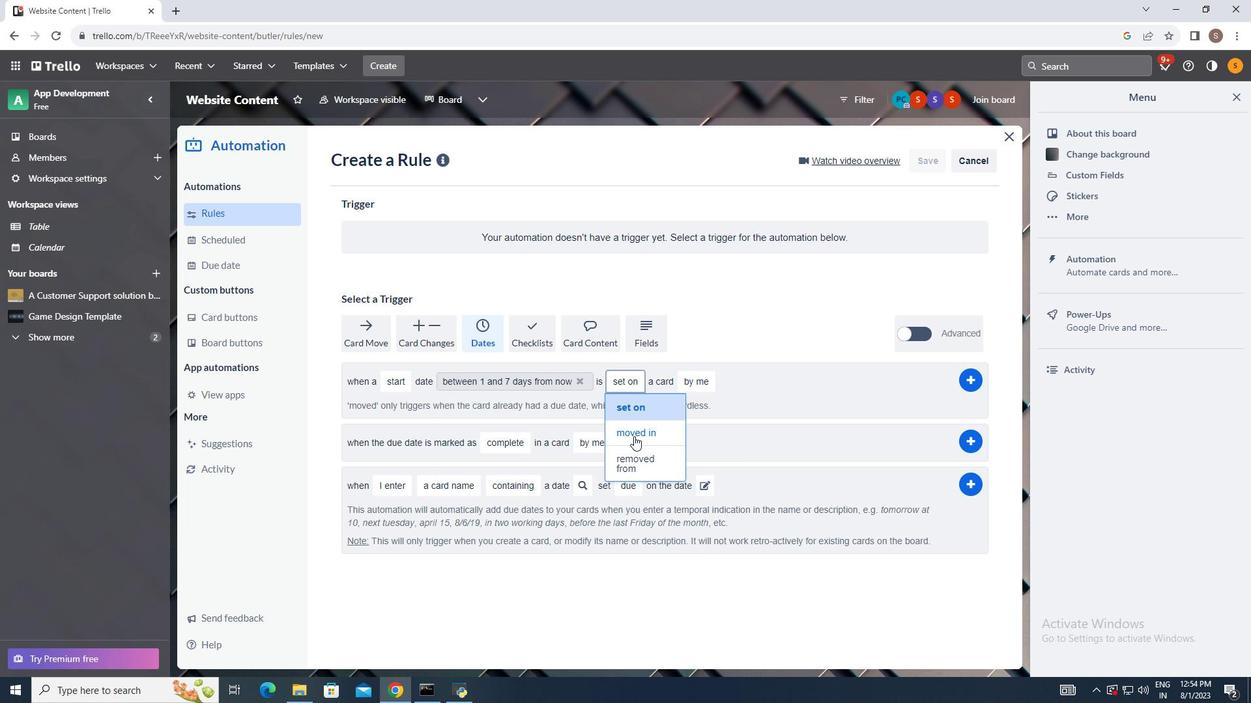 
Action: Mouse moved to (702, 386)
Screenshot: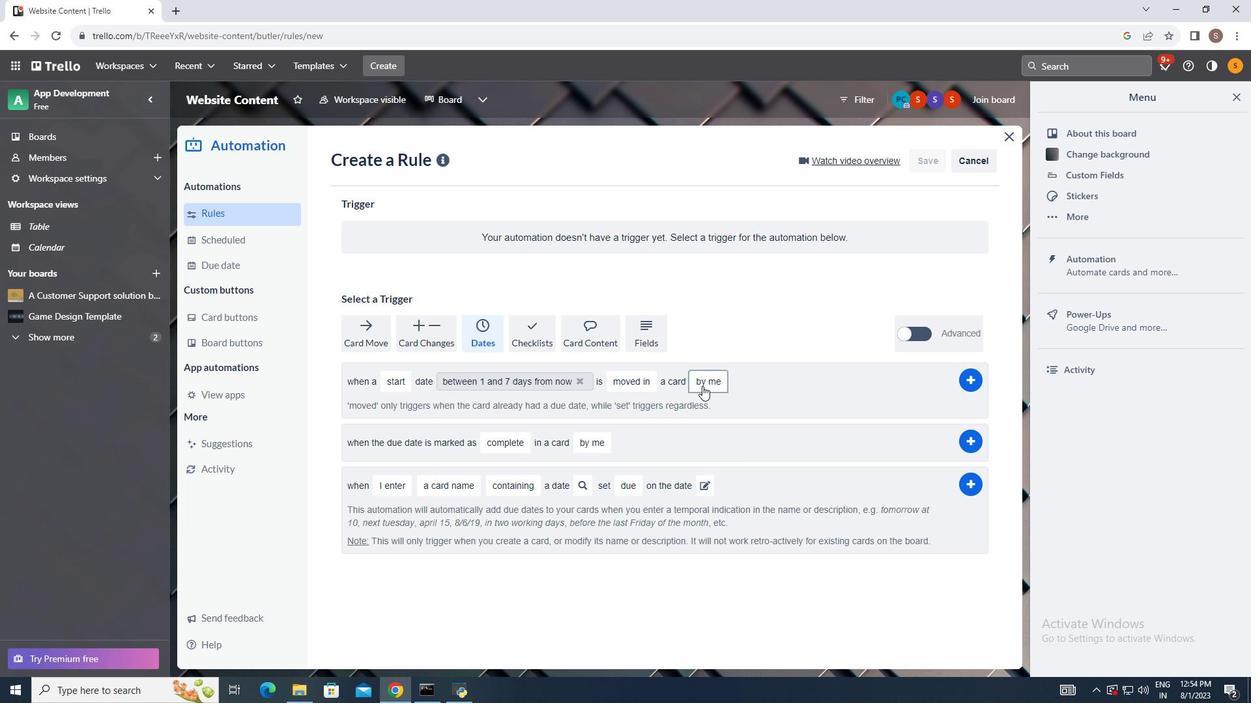 
Action: Mouse pressed left at (702, 386)
Screenshot: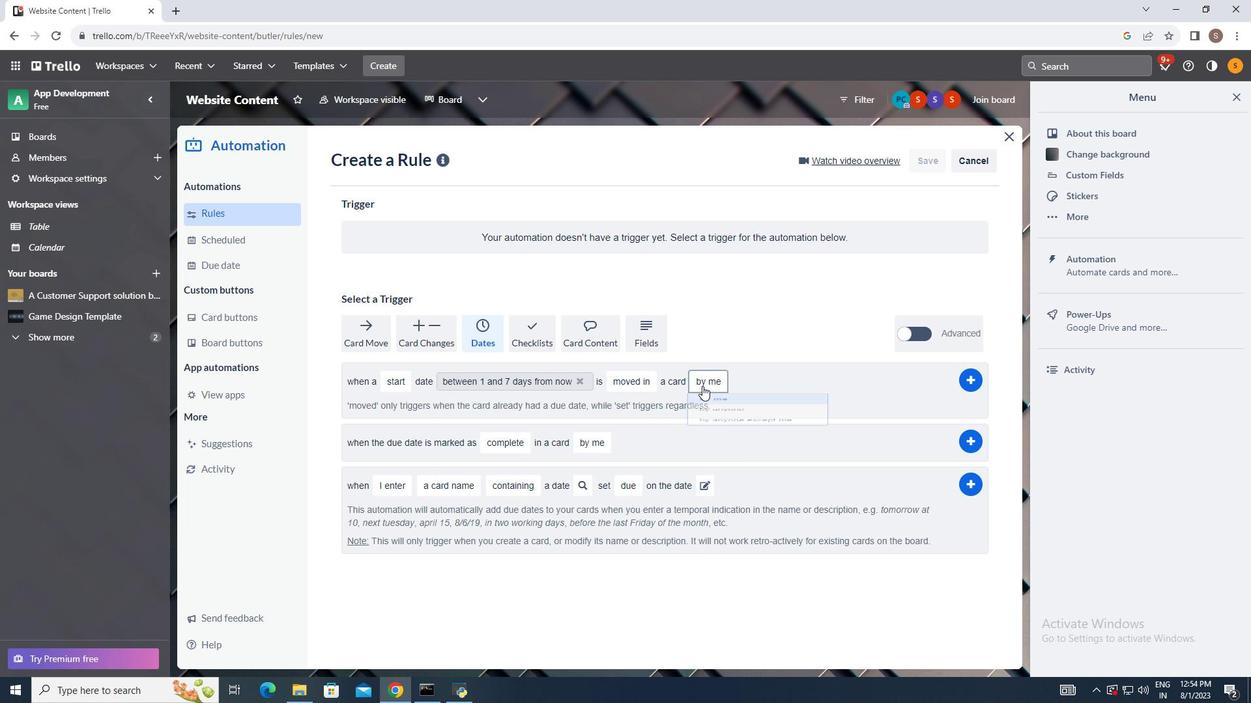 
Action: Mouse moved to (725, 428)
Screenshot: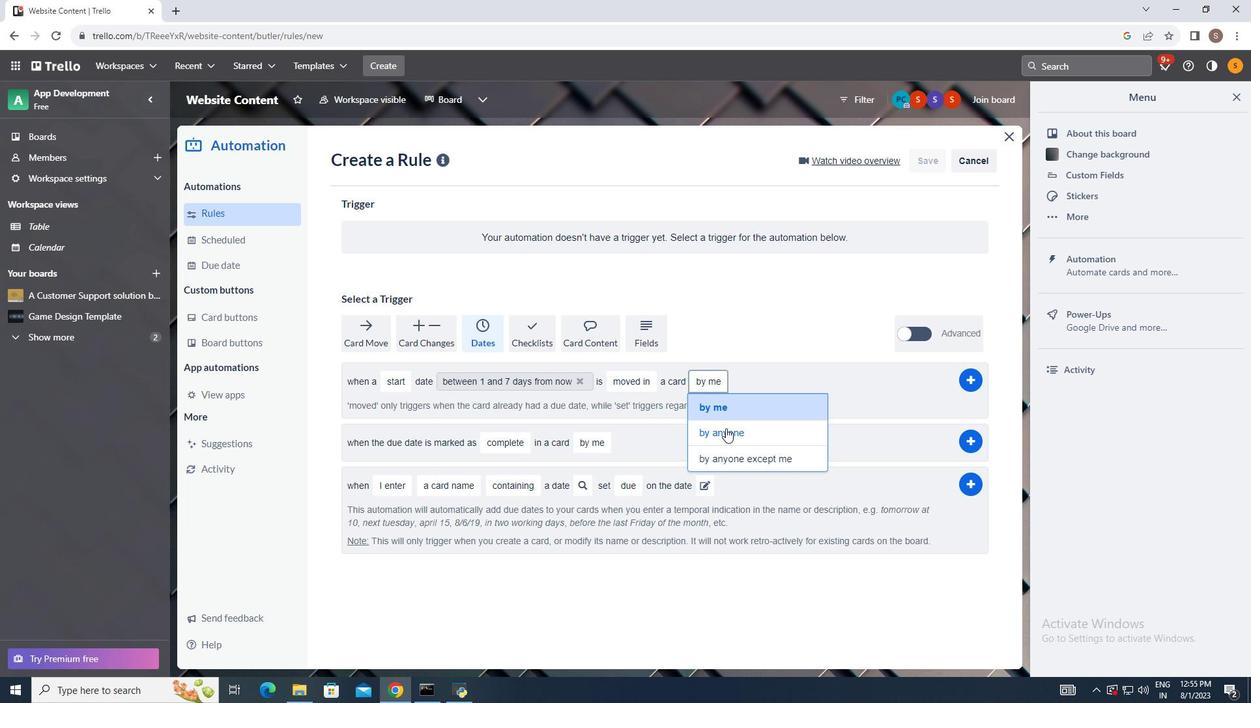
Action: Mouse pressed left at (725, 428)
Screenshot: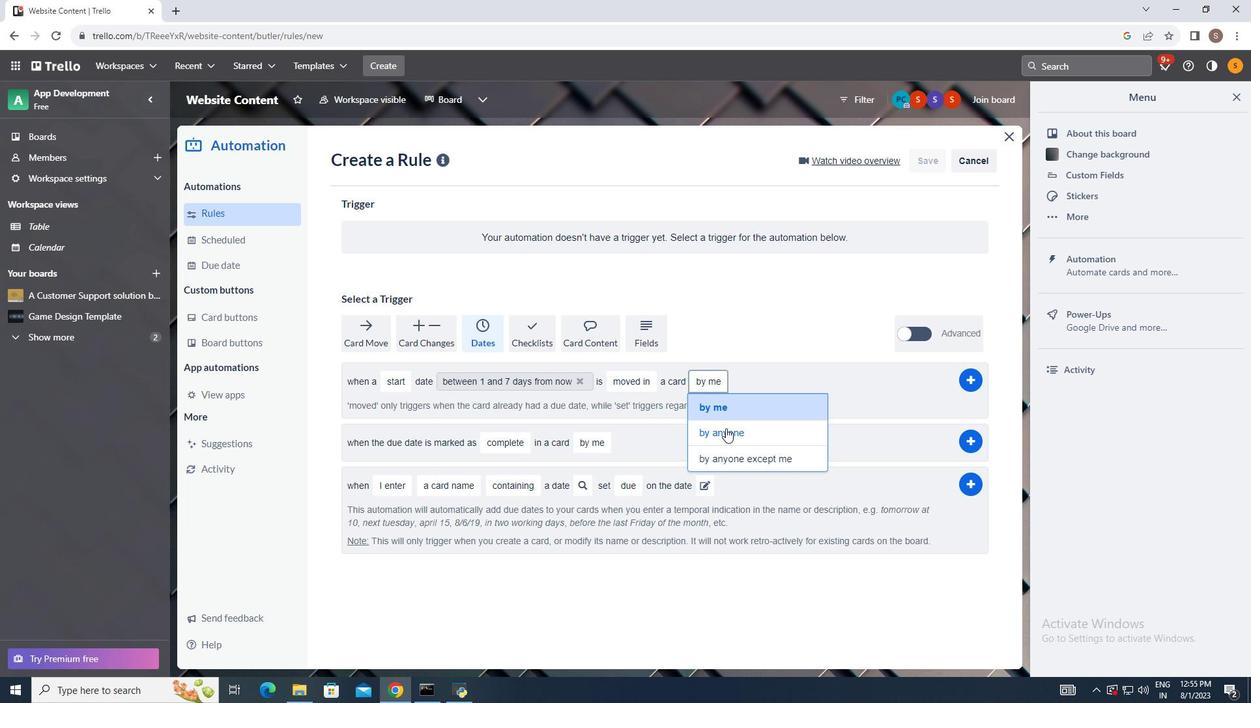
Action: Mouse moved to (973, 384)
Screenshot: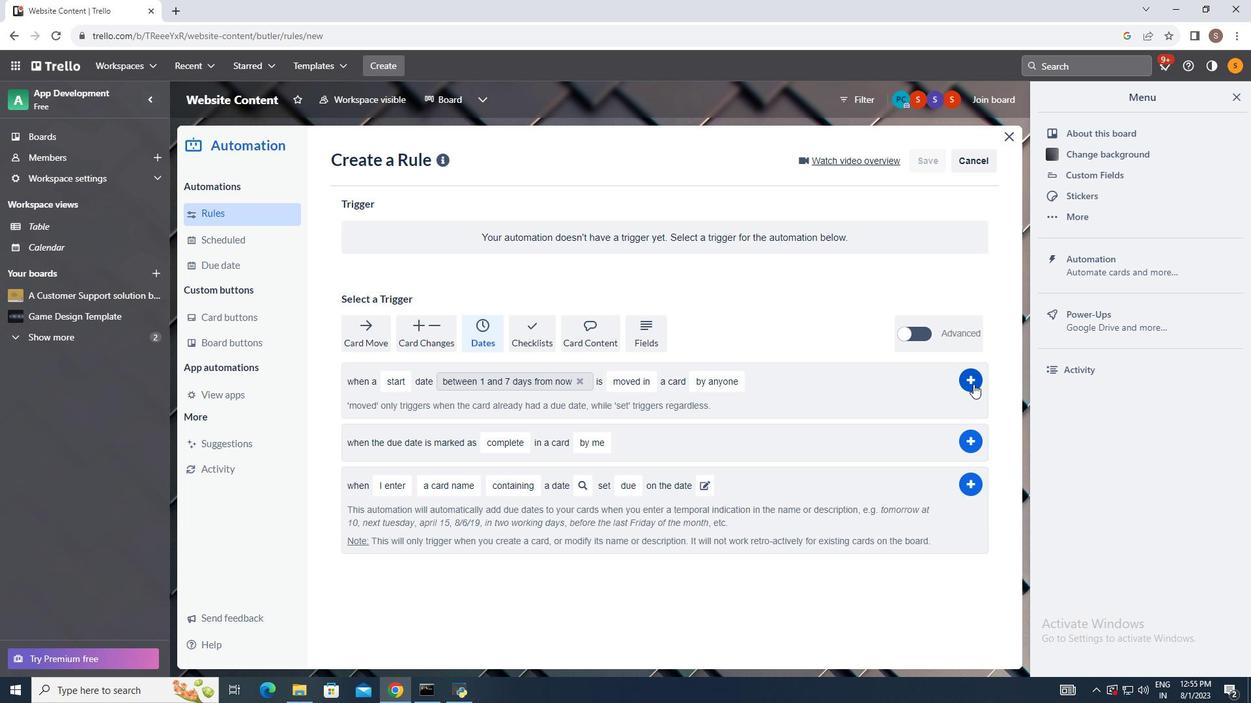 
Action: Mouse pressed left at (973, 384)
Screenshot: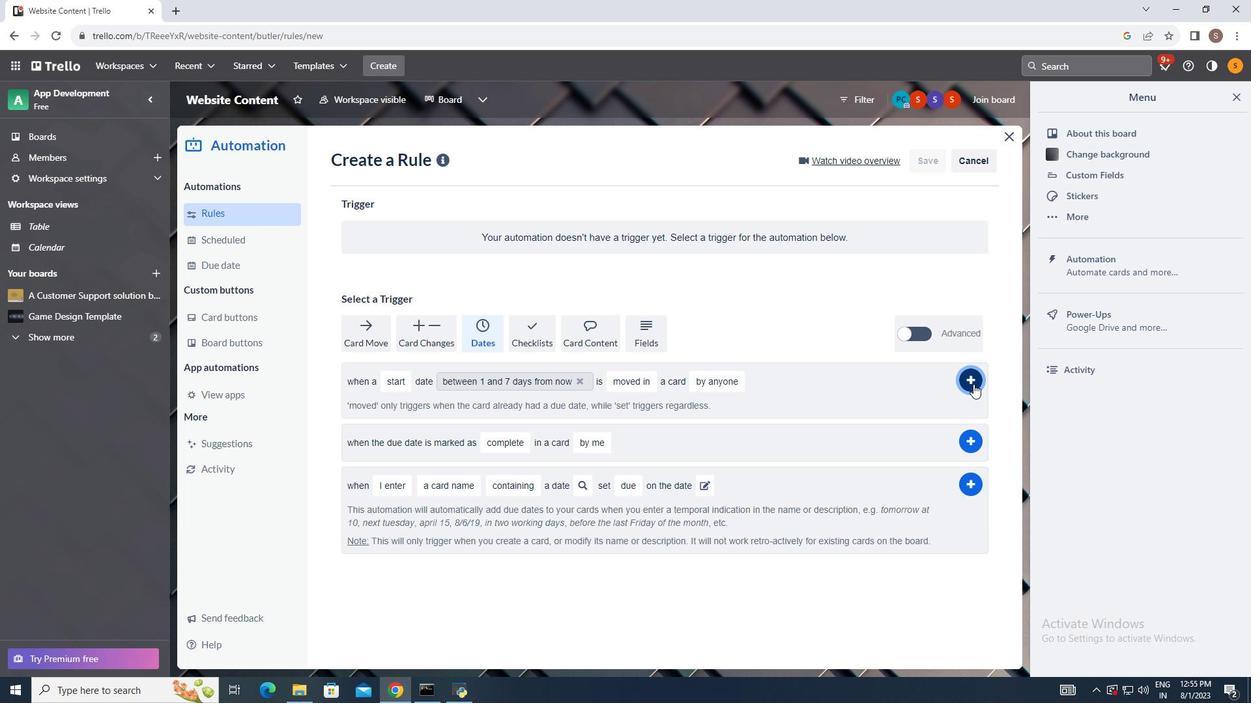 
Action: Mouse moved to (758, 293)
Screenshot: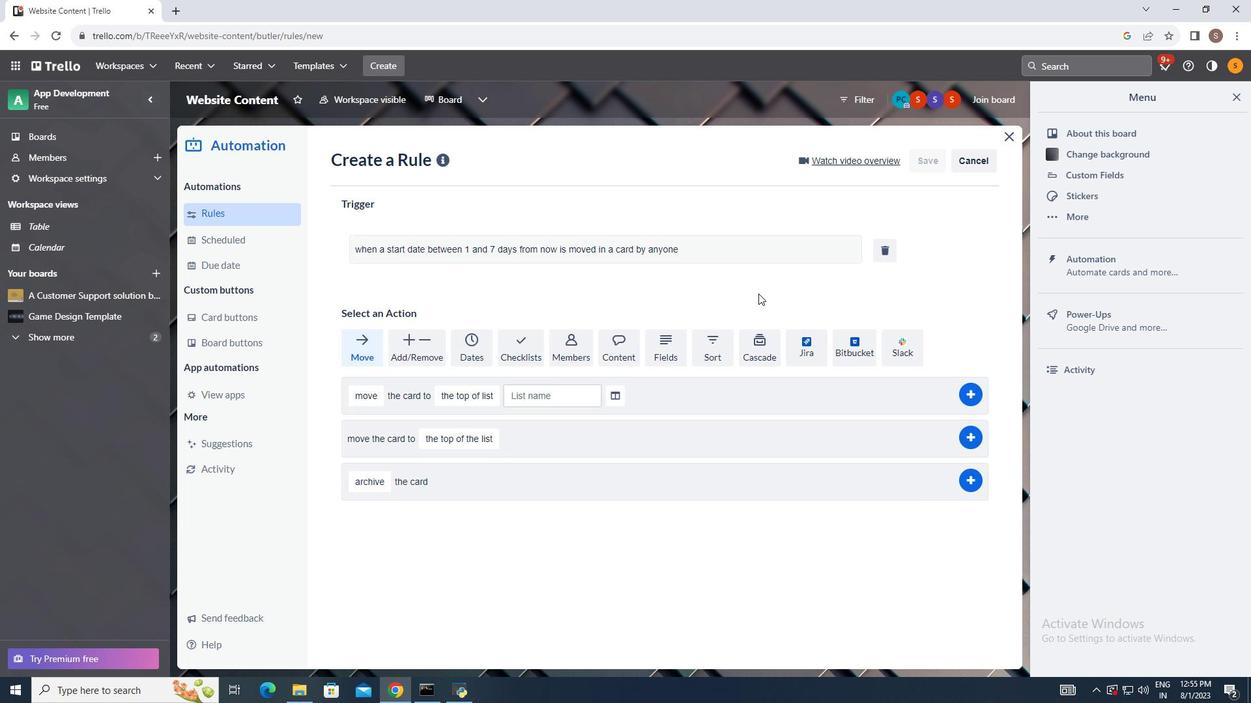 
